 Task: Add an event with the title Third Sales Team Weekly Meeting, date '2023/11/09', time 7:00 AM to 9:00 AMand add a description: In addition to the formal agenda, the AGM may also include guest speakers, industry experts, or presentations on relevant topics of interest to the attendees. These sessions provide an opportunity to gain insights from external sources, broaden perspectives, and stay informed about emerging trends or challenges that may impact the organization's future., put the event into Yellow category, logged in from the account softage.3@softage.netand send the event invitation to softage.7@softage.net and softage.8@softage.net. Set a reminder for the event 30 minutes before
Action: Mouse moved to (90, 109)
Screenshot: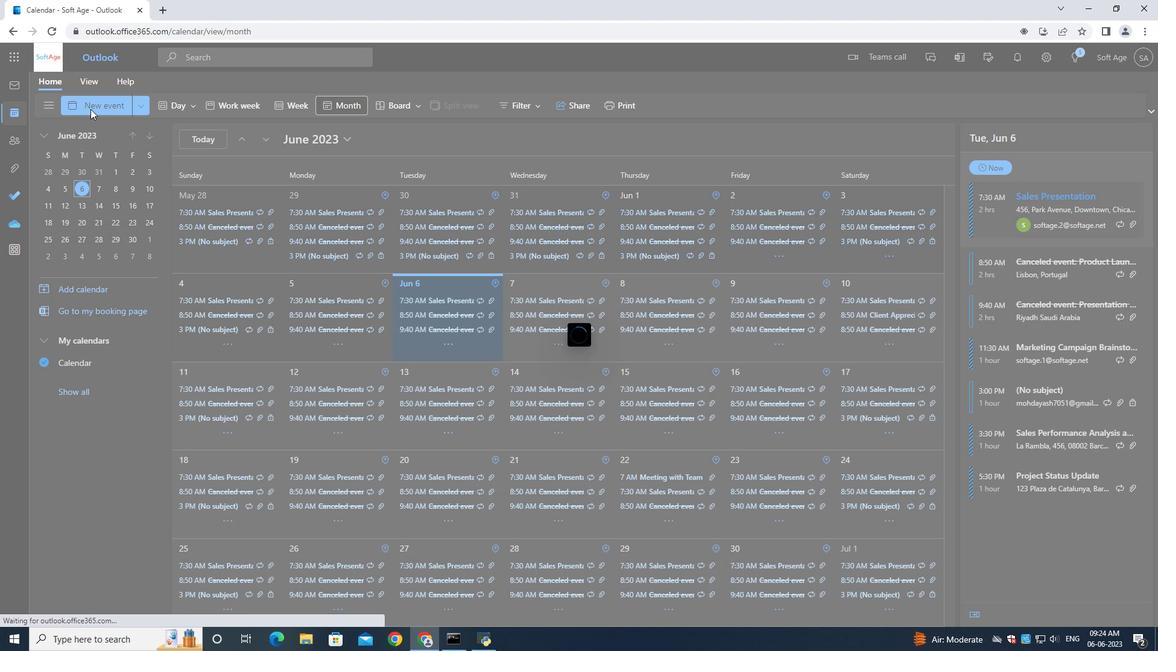 
Action: Mouse pressed left at (90, 109)
Screenshot: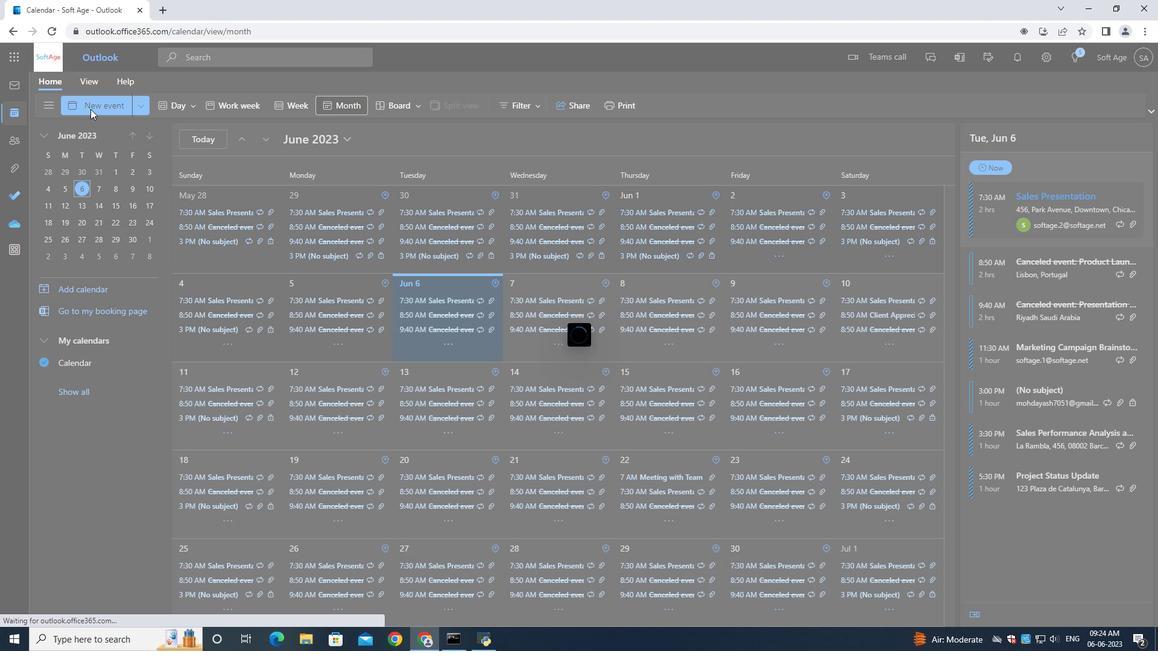 
Action: Mouse moved to (333, 180)
Screenshot: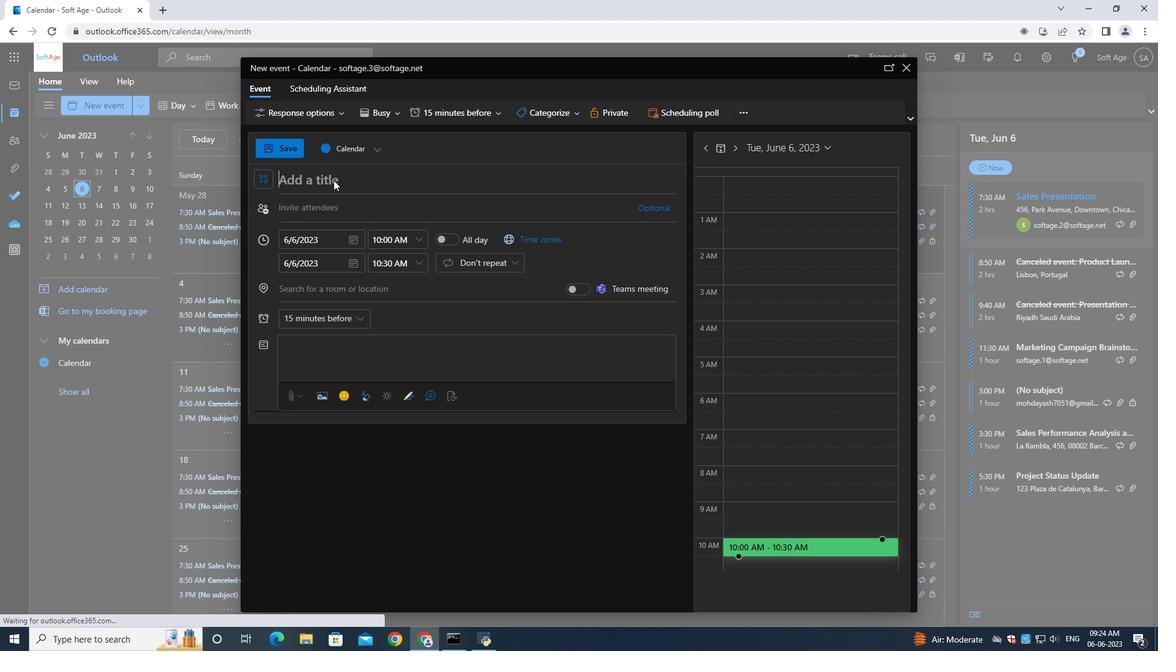 
Action: Mouse pressed left at (333, 180)
Screenshot: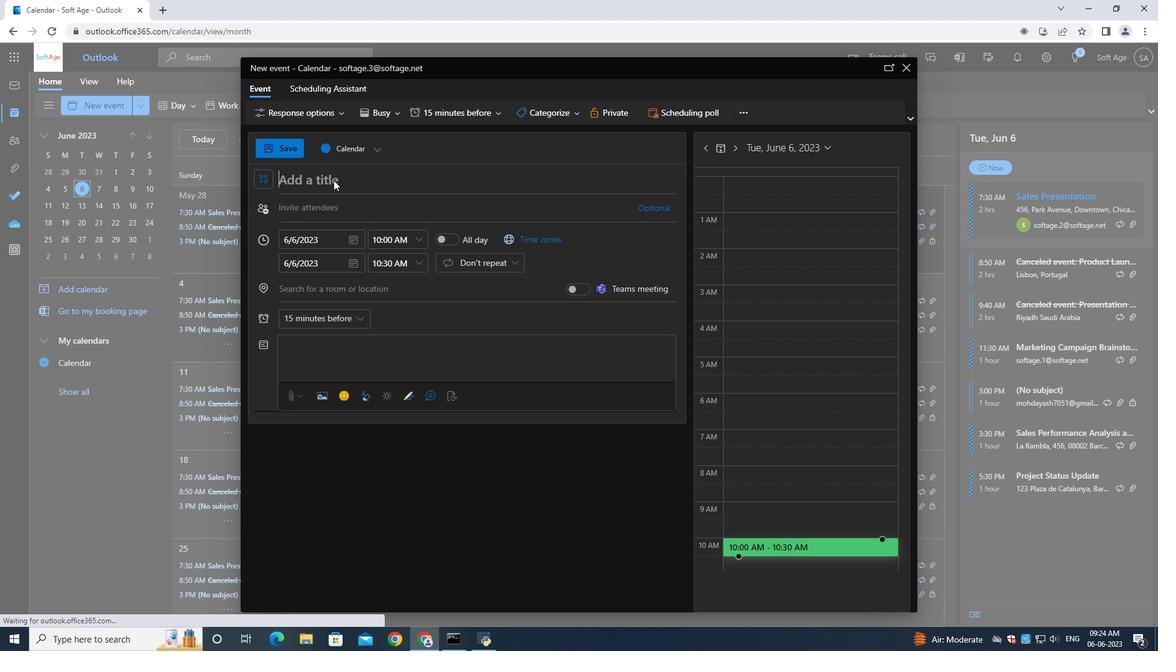 
Action: Key pressed <Key.shift>Third<Key.space><Key.shift>Sales<Key.space><Key.shift><Key.shift><Key.shift>Team<Key.space><Key.shift>Weekly
Screenshot: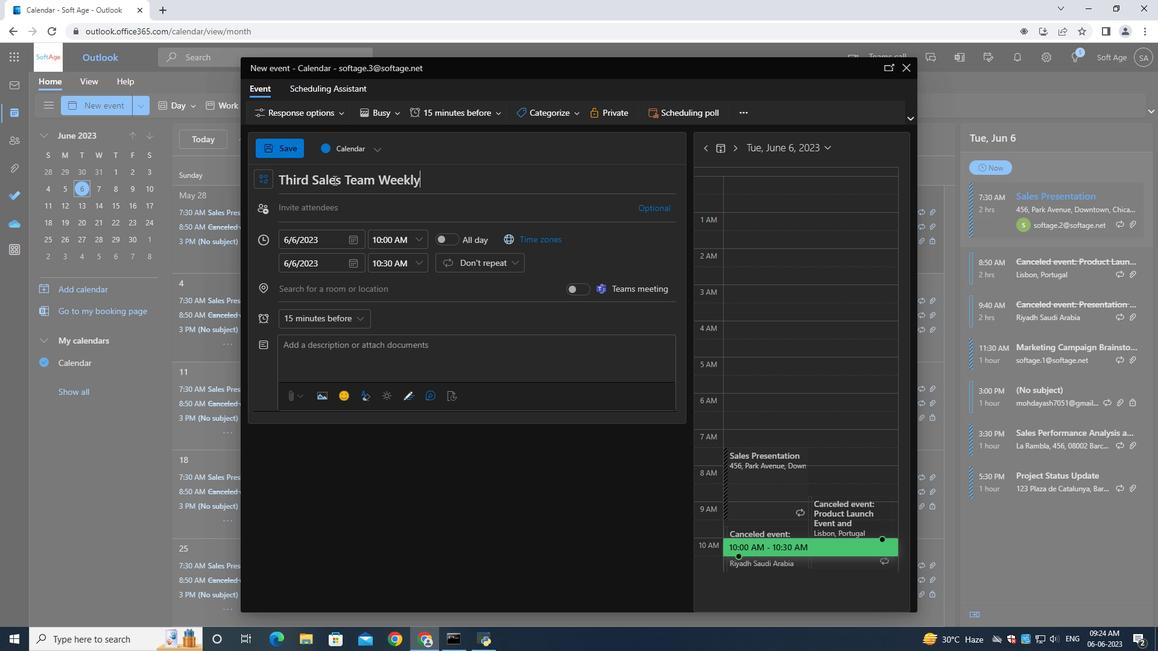 
Action: Mouse moved to (384, 212)
Screenshot: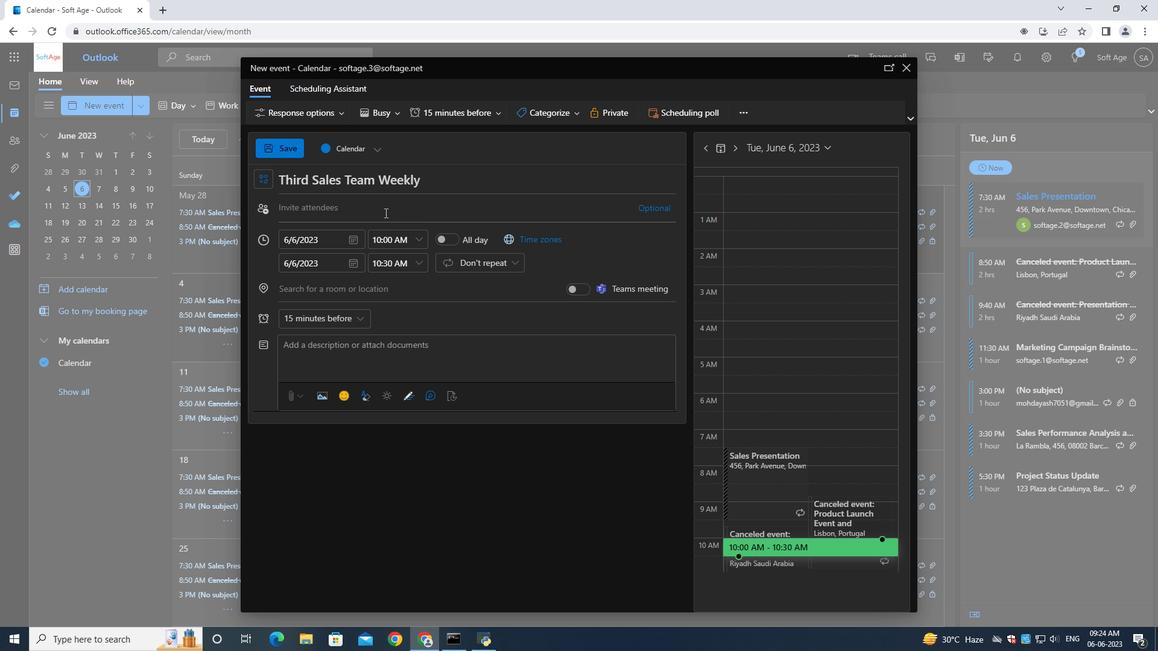 
Action: Key pressed <Key.space><Key.shift>Meeting
Screenshot: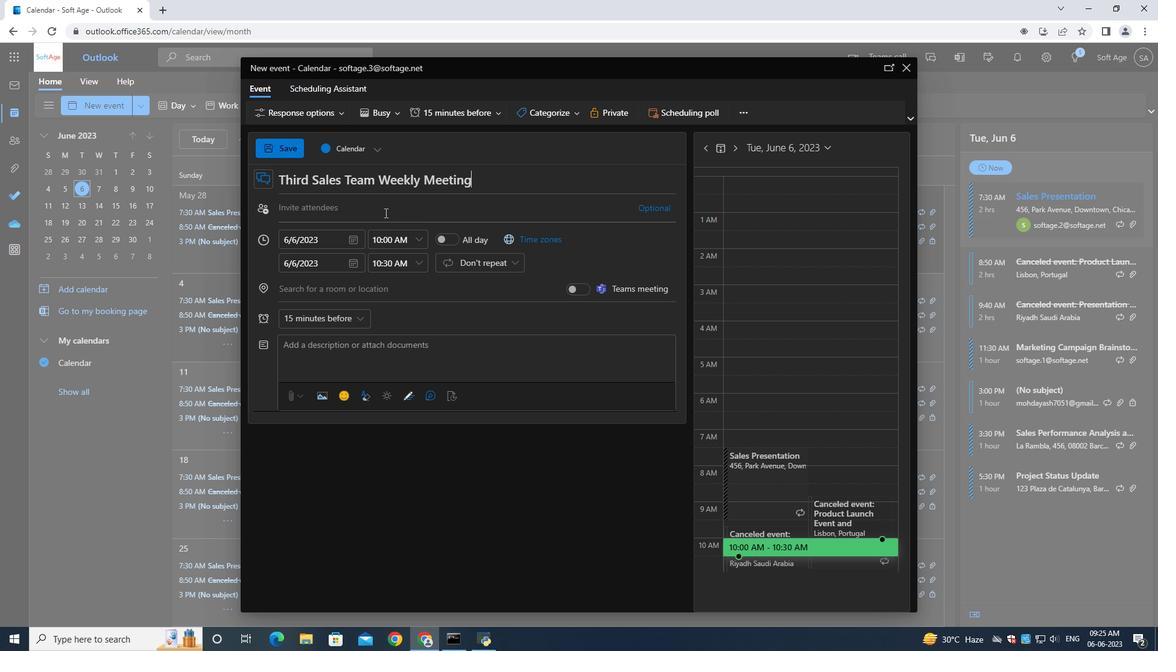 
Action: Mouse moved to (358, 241)
Screenshot: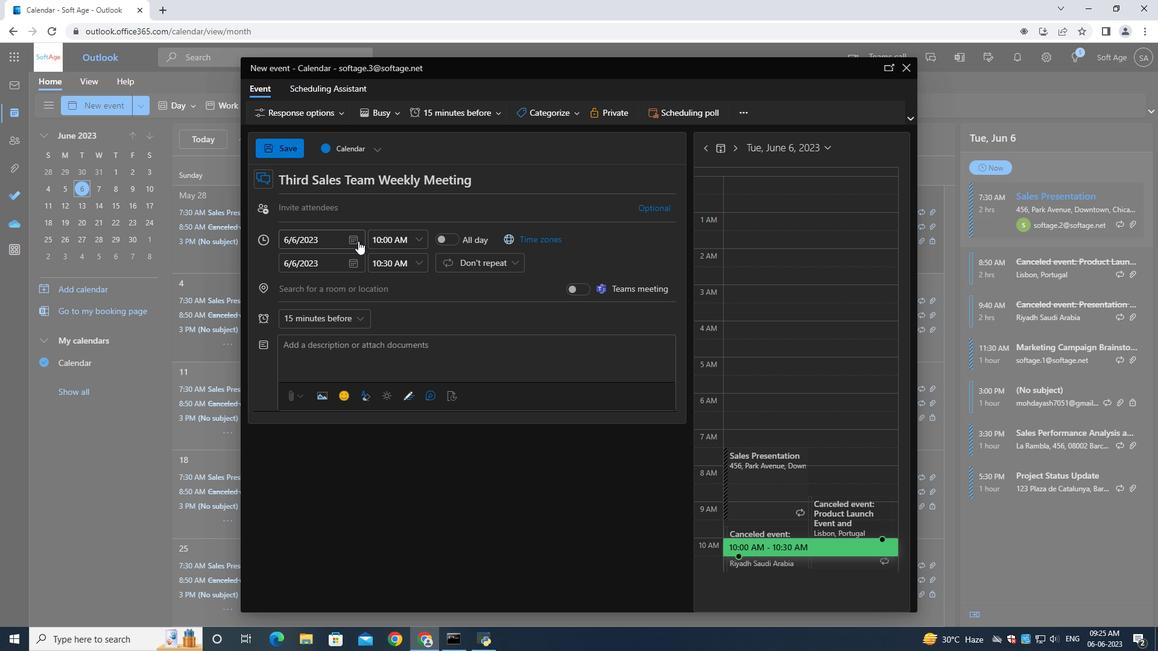 
Action: Mouse pressed left at (358, 241)
Screenshot: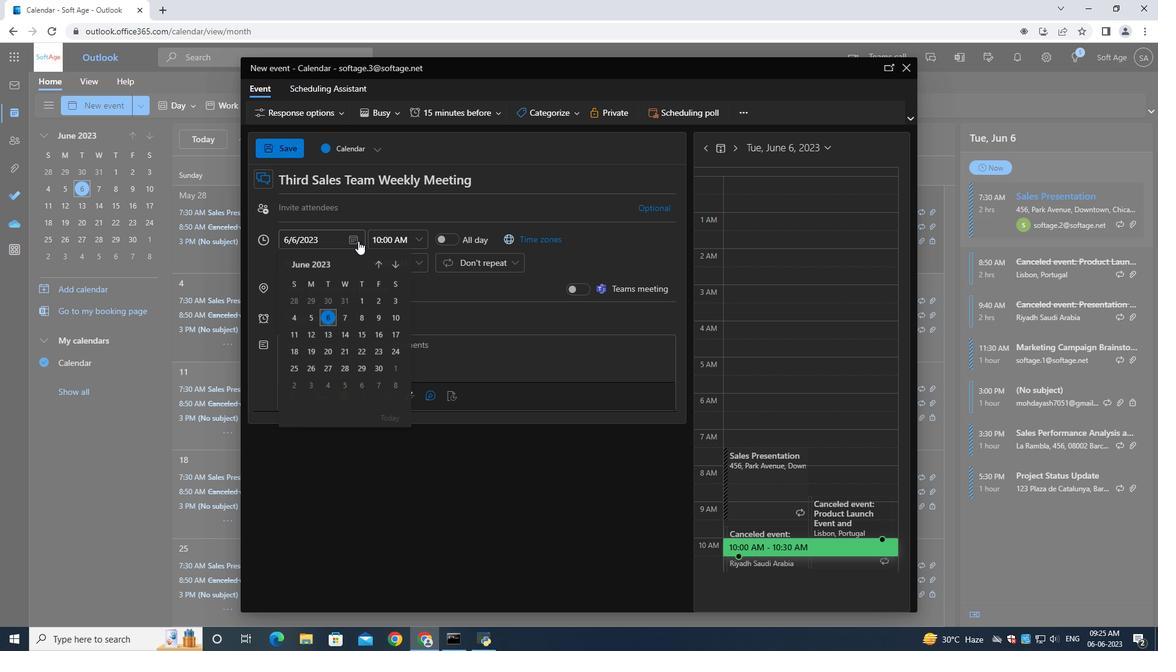 
Action: Mouse moved to (394, 262)
Screenshot: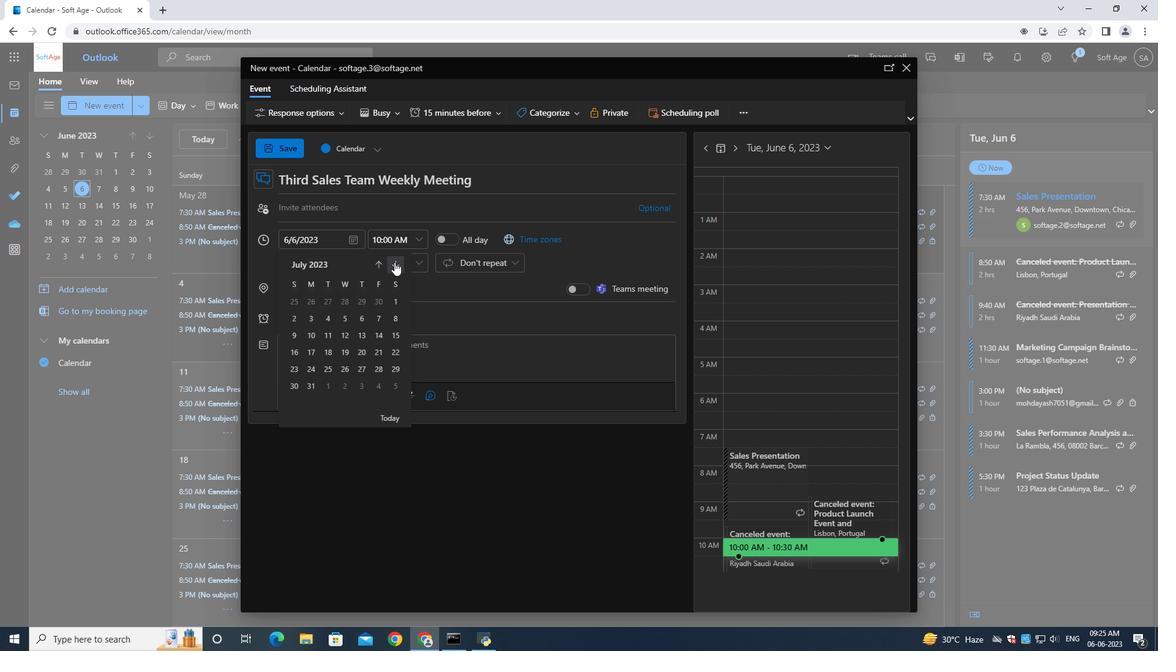 
Action: Mouse pressed left at (394, 262)
Screenshot: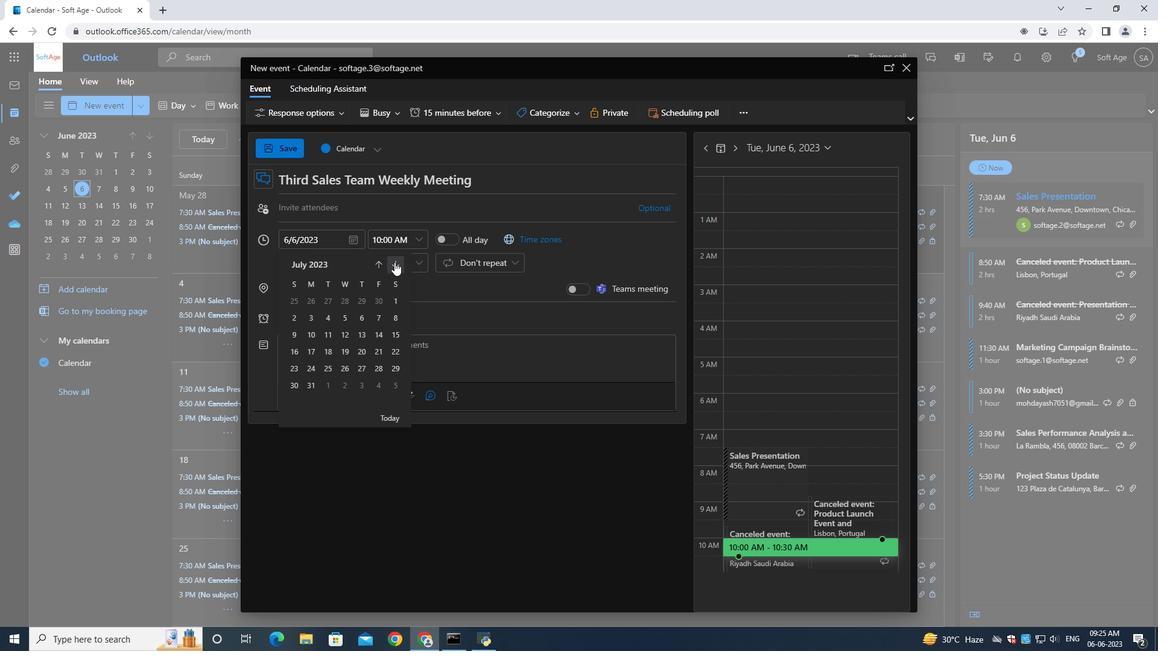 
Action: Mouse moved to (394, 262)
Screenshot: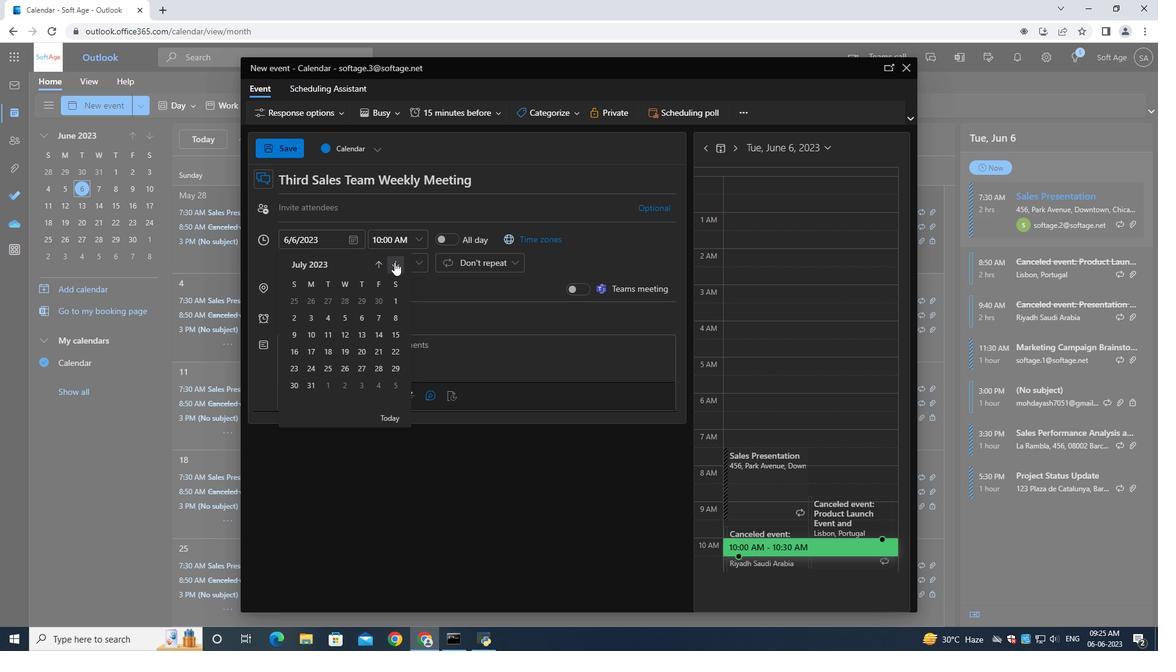 
Action: Mouse pressed left at (394, 262)
Screenshot: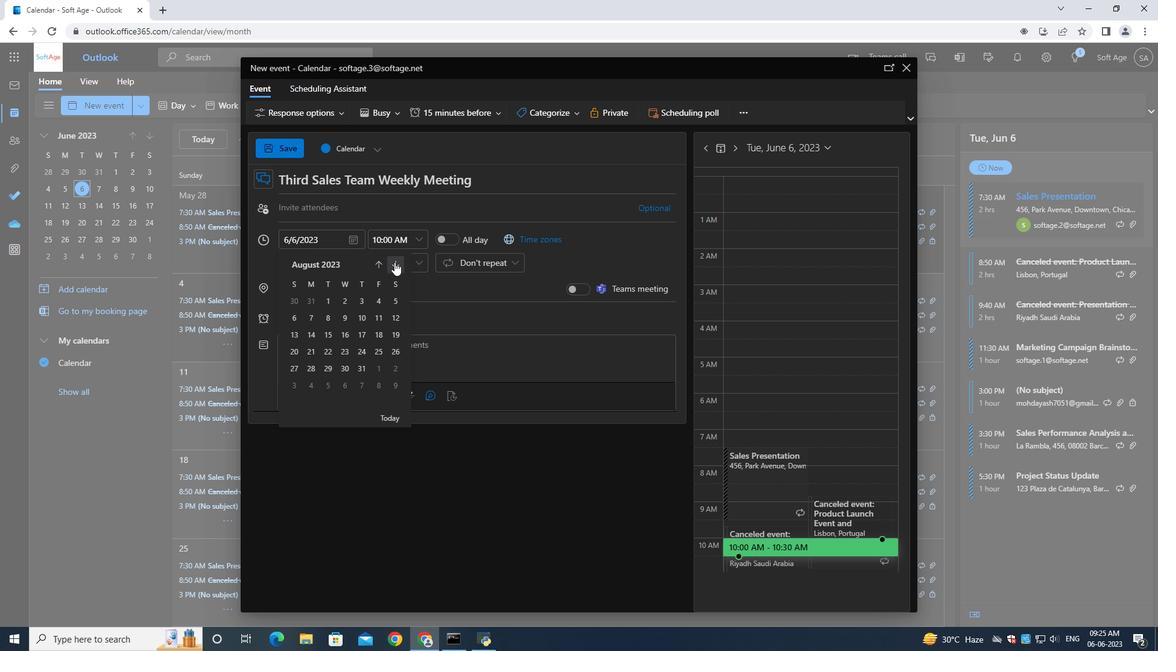 
Action: Mouse moved to (394, 262)
Screenshot: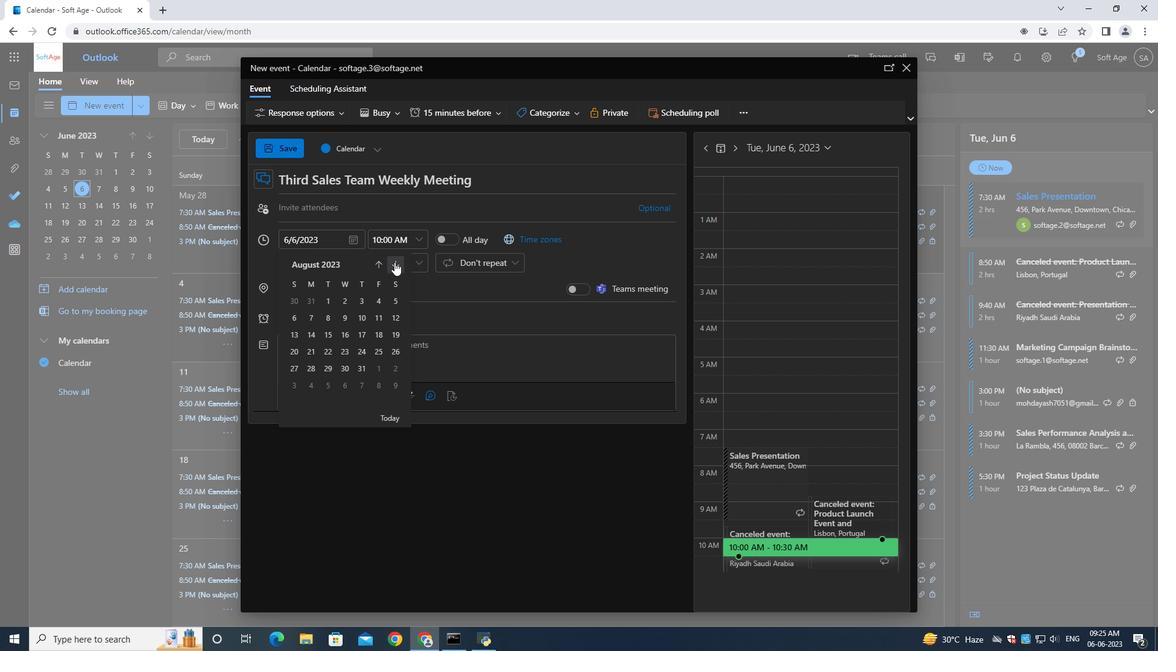 
Action: Mouse pressed left at (394, 262)
Screenshot: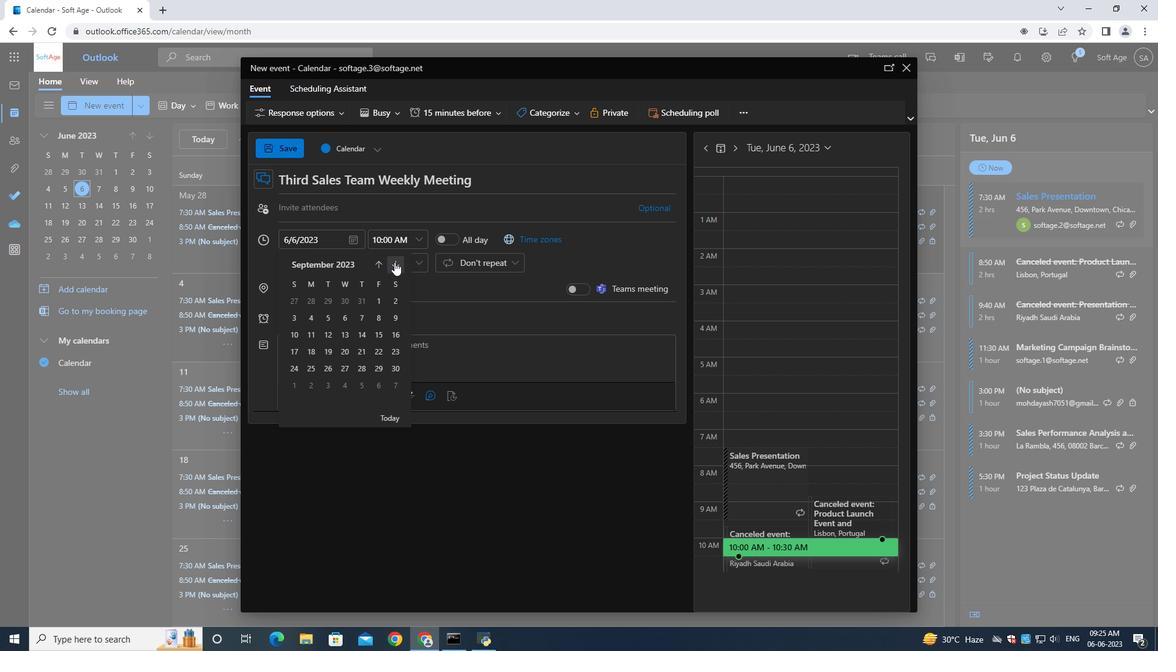 
Action: Mouse pressed left at (394, 262)
Screenshot: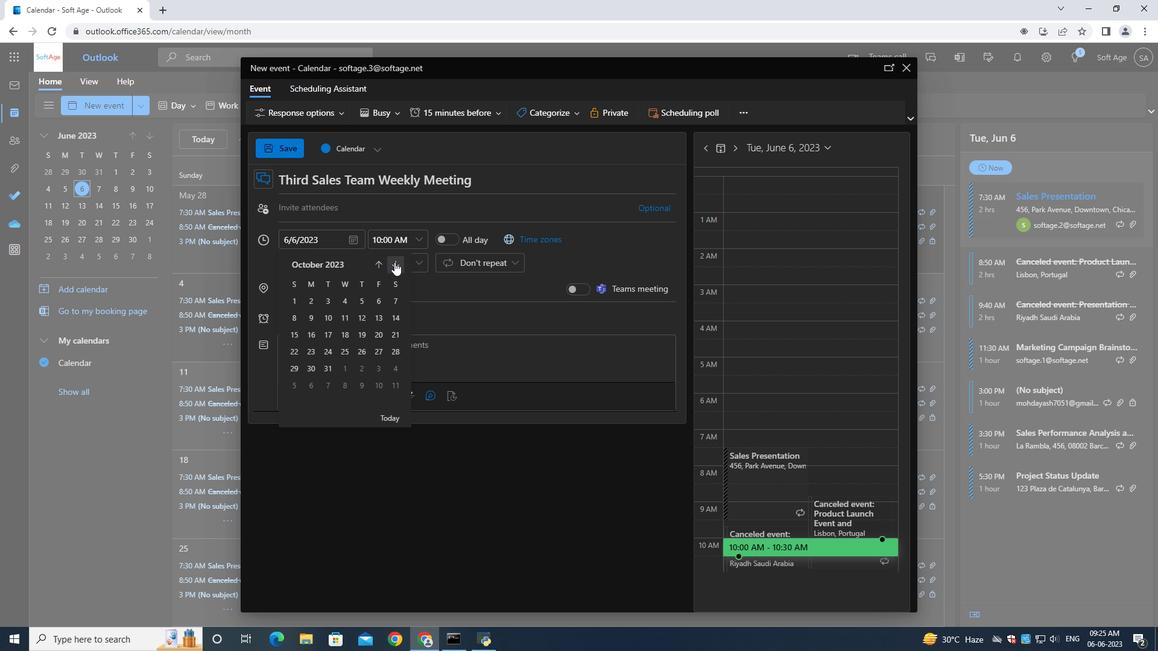 
Action: Mouse pressed left at (394, 262)
Screenshot: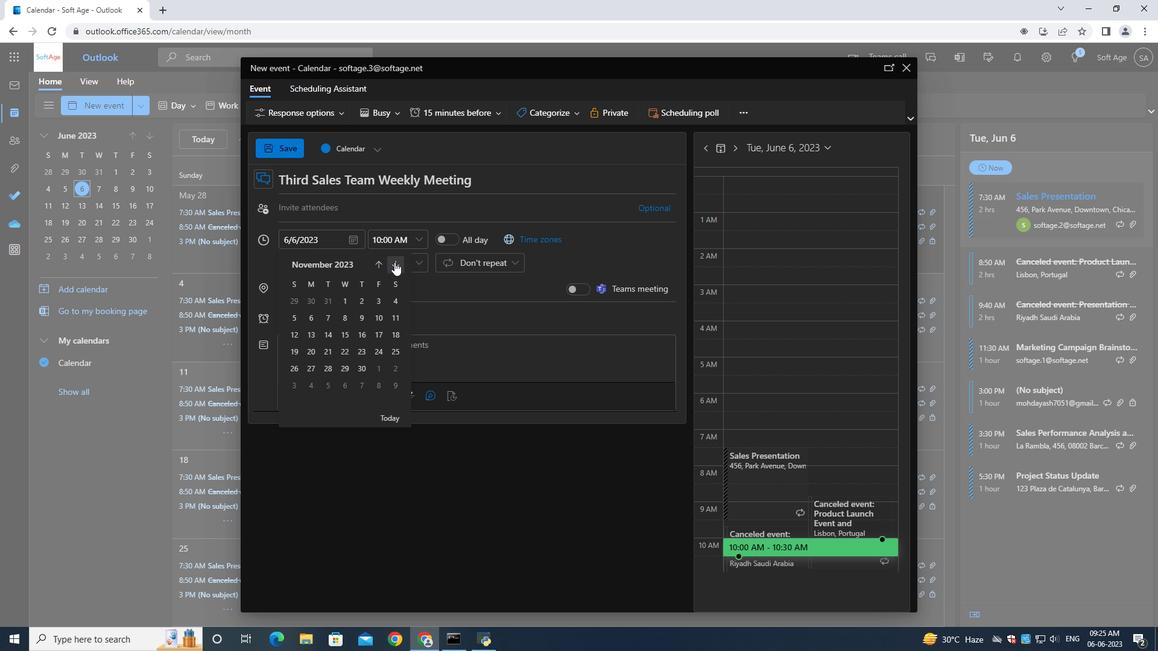 
Action: Mouse moved to (363, 320)
Screenshot: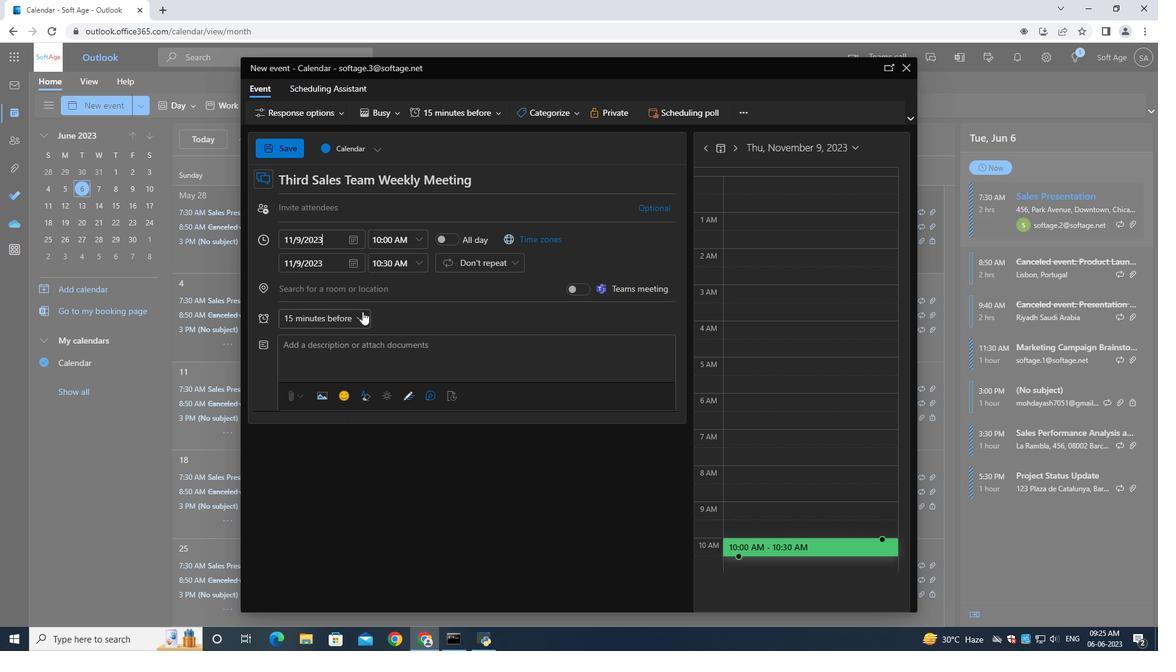 
Action: Mouse pressed left at (363, 320)
Screenshot: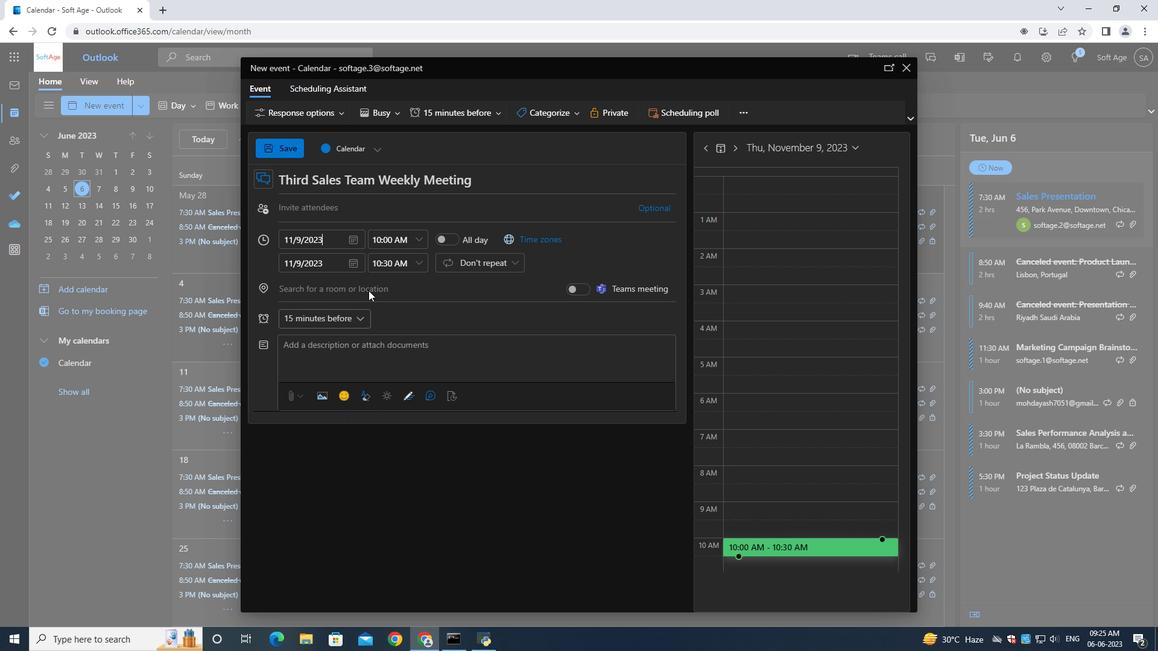
Action: Mouse moved to (386, 238)
Screenshot: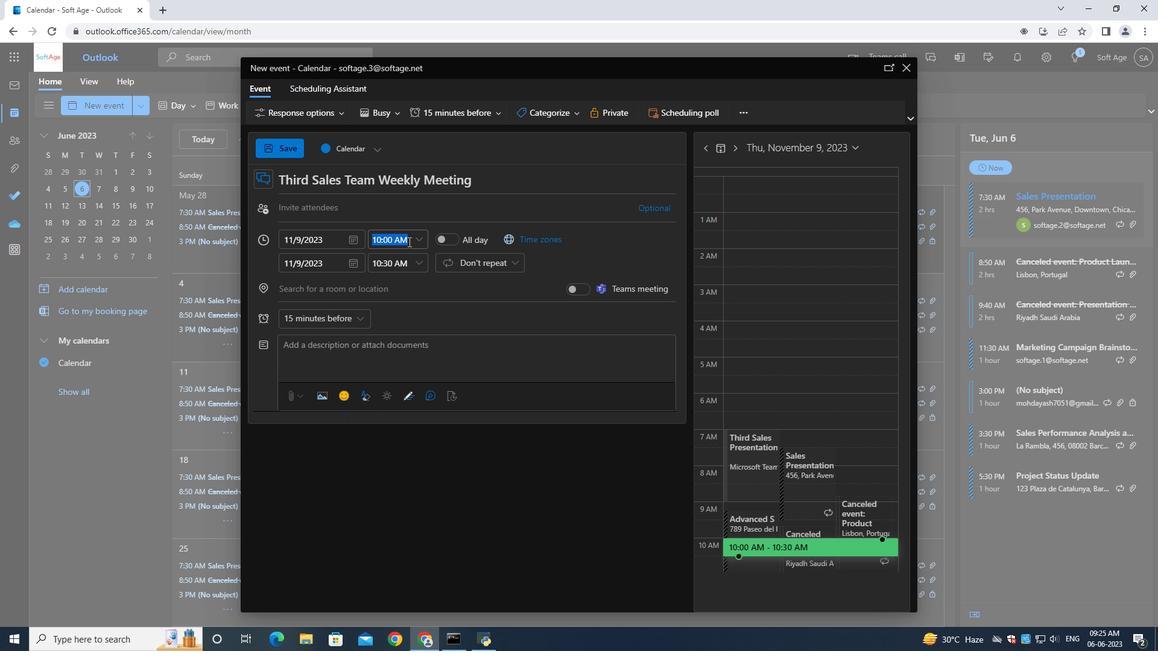 
Action: Mouse pressed left at (386, 238)
Screenshot: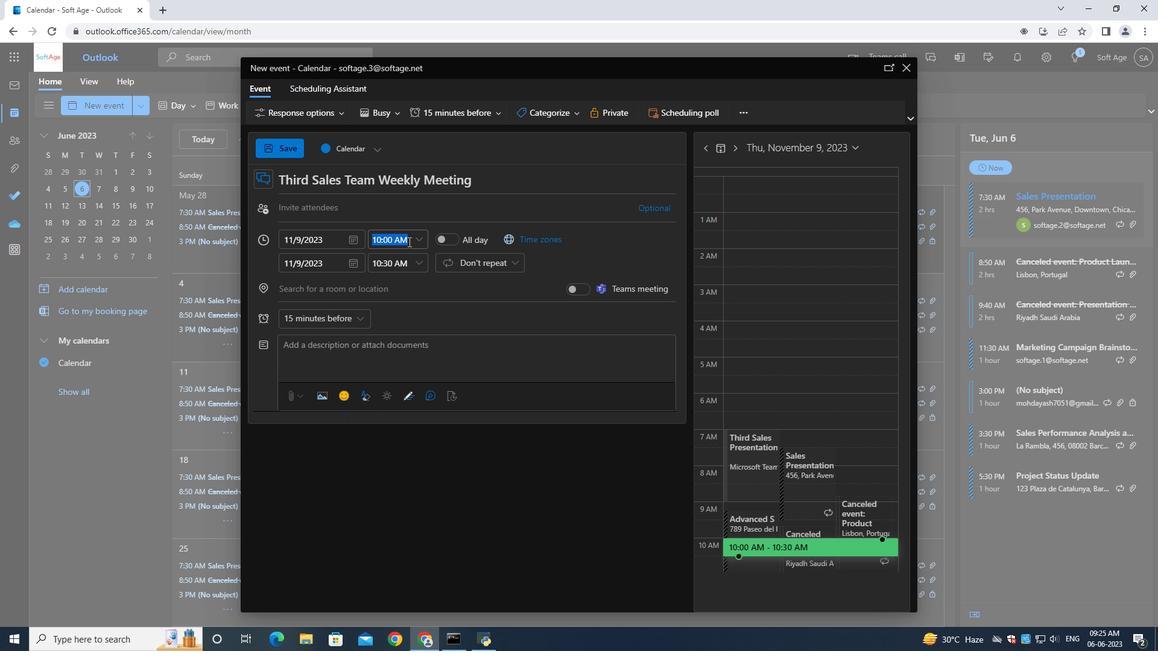 
Action: Mouse moved to (408, 241)
Screenshot: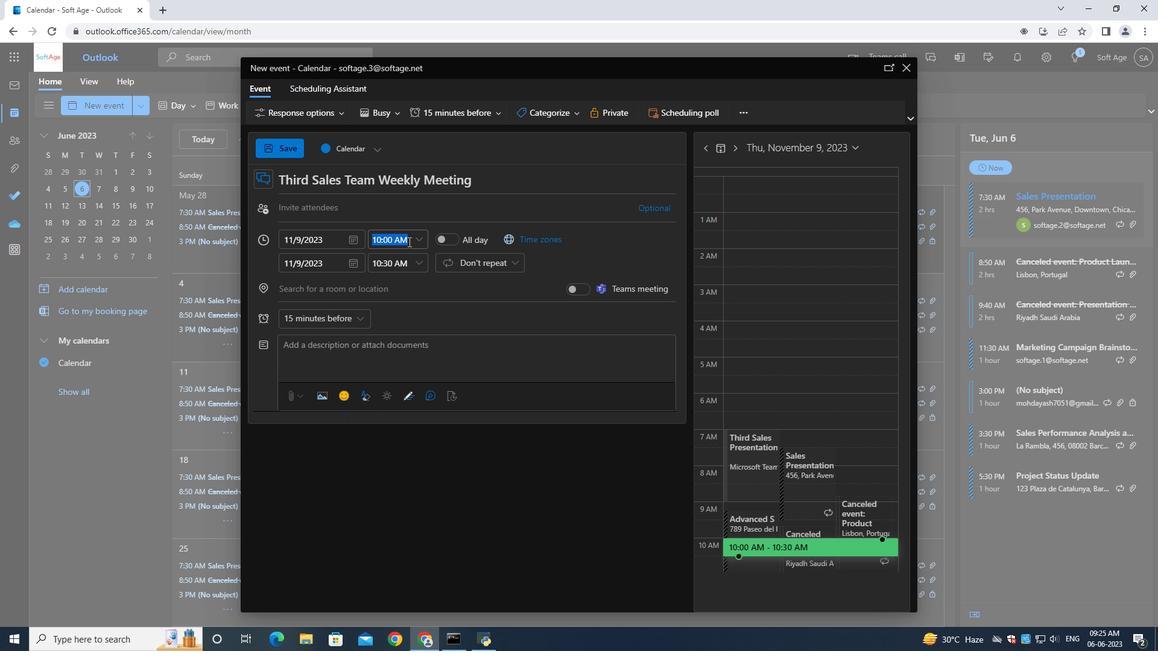 
Action: Key pressed 7<Key.shift_r>:00<Key.shift>AM
Screenshot: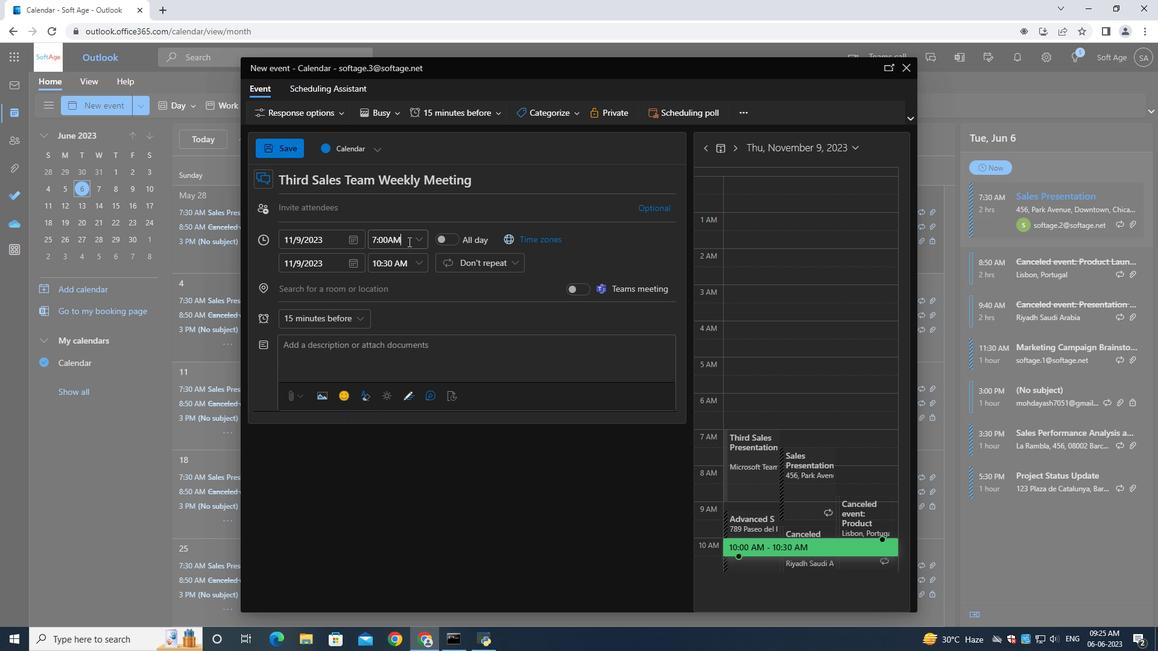 
Action: Mouse moved to (389, 264)
Screenshot: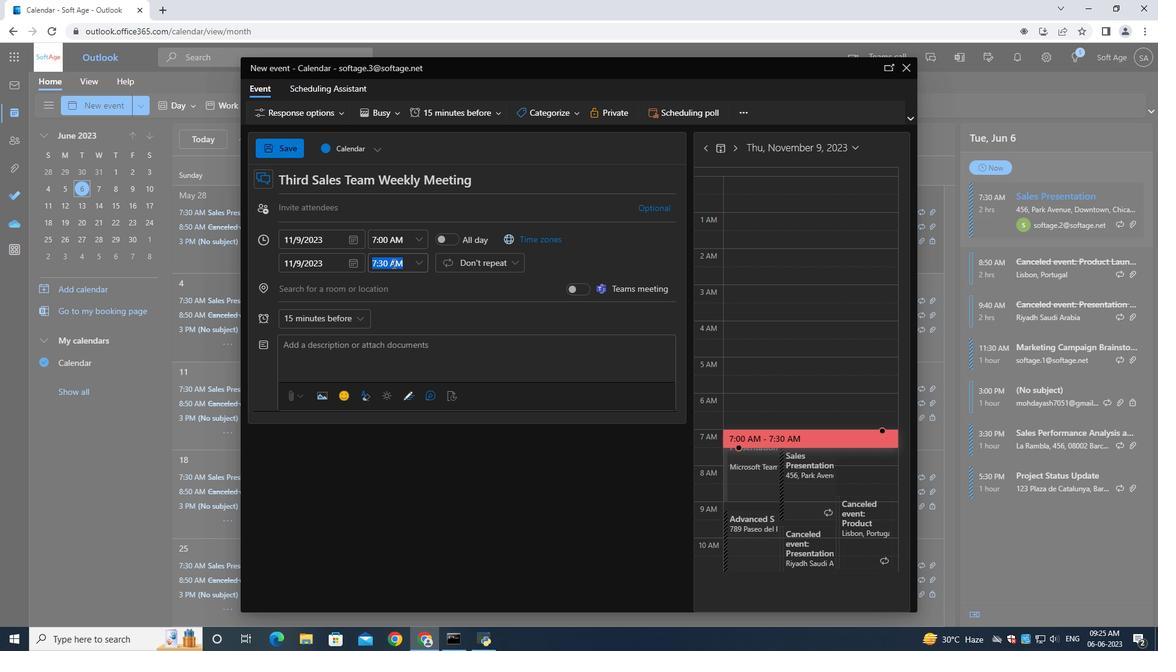 
Action: Mouse pressed left at (389, 264)
Screenshot: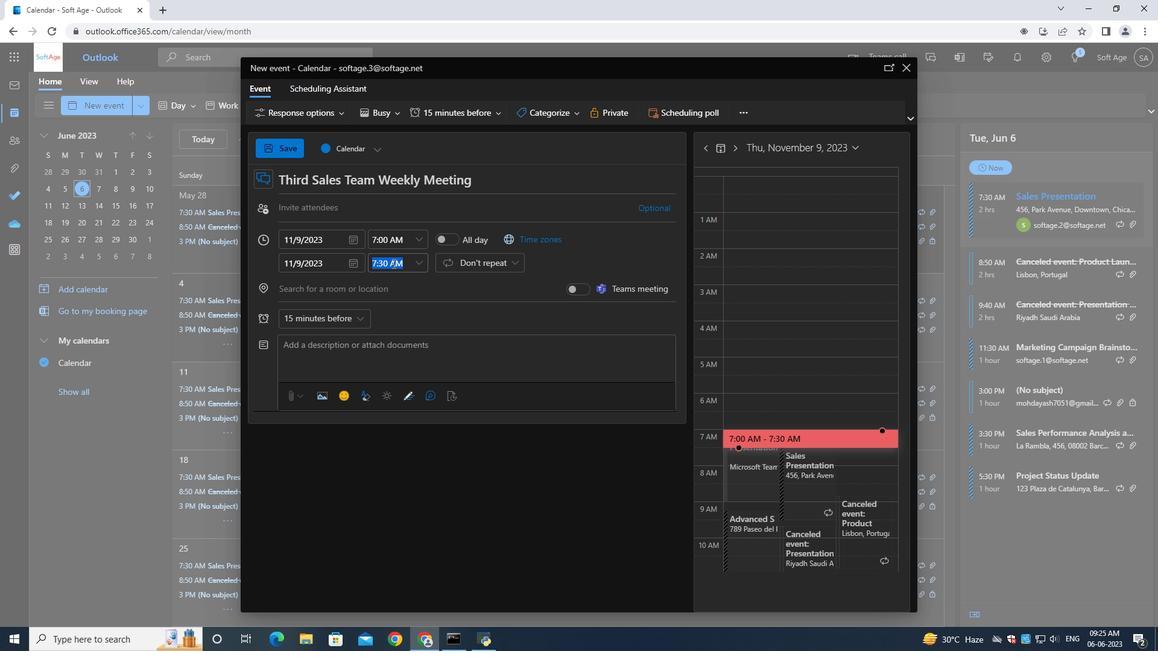 
Action: Mouse moved to (392, 263)
Screenshot: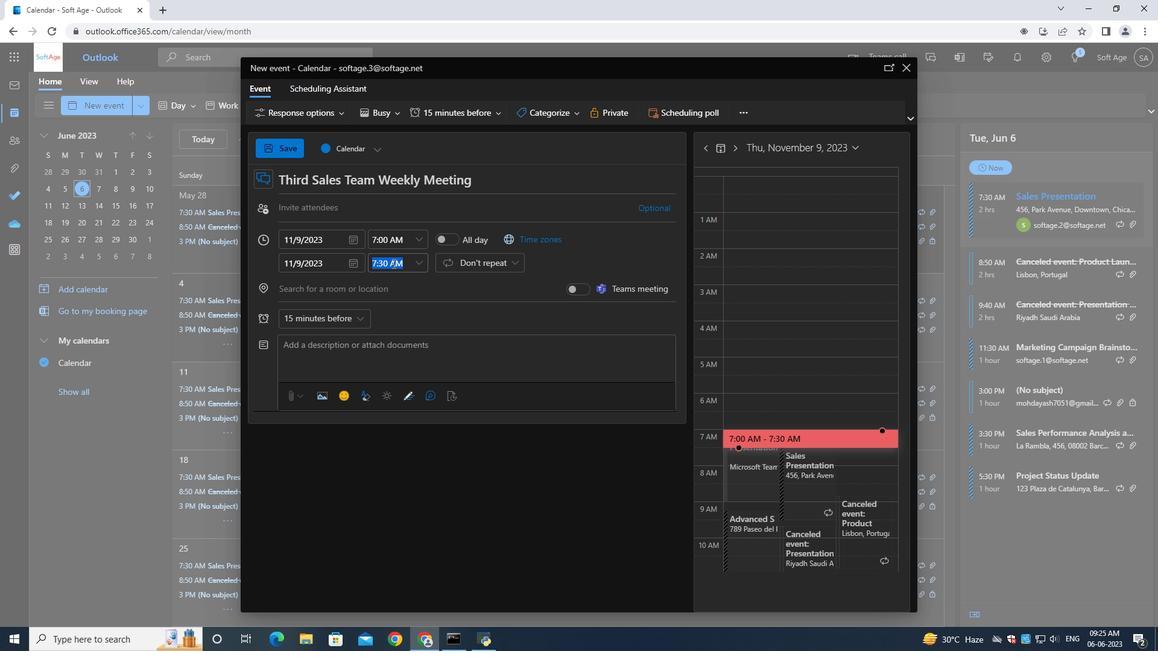 
Action: Key pressed 9<Key.shift_r>:00<Key.shift>AM
Screenshot: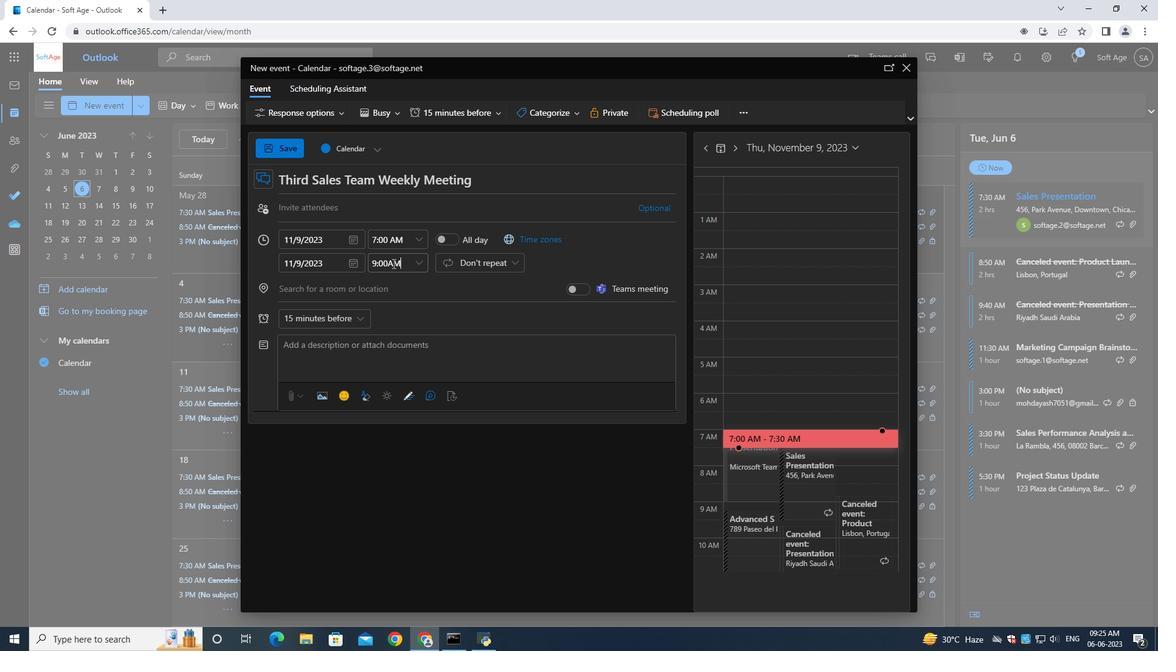 
Action: Mouse moved to (323, 344)
Screenshot: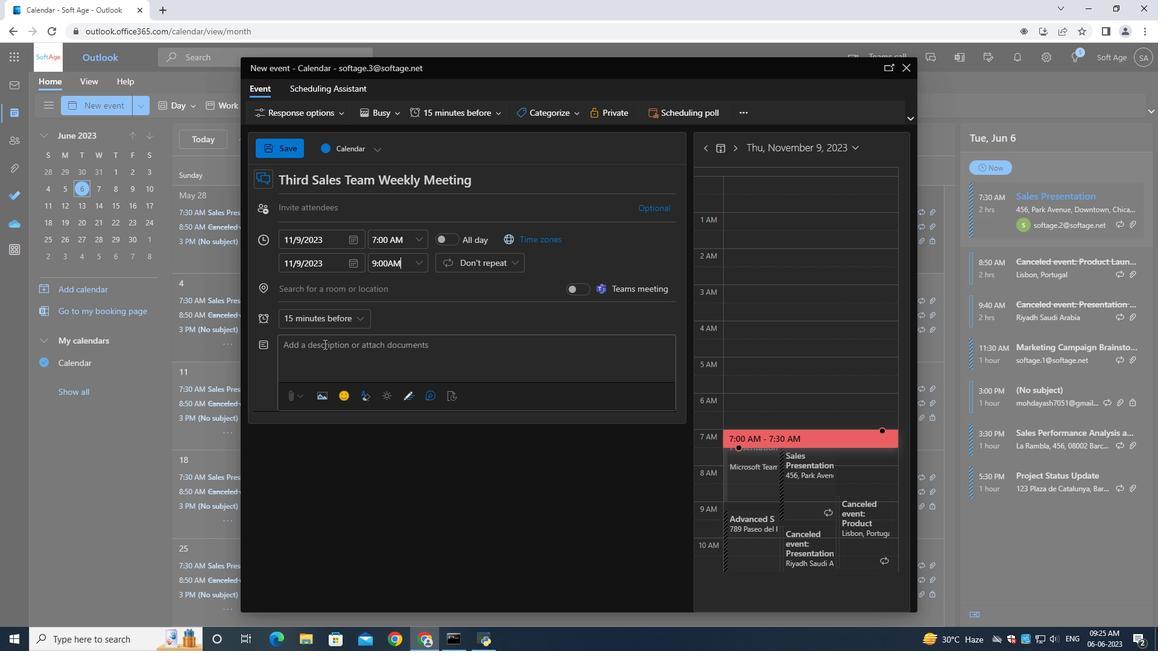 
Action: Mouse pressed left at (323, 344)
Screenshot: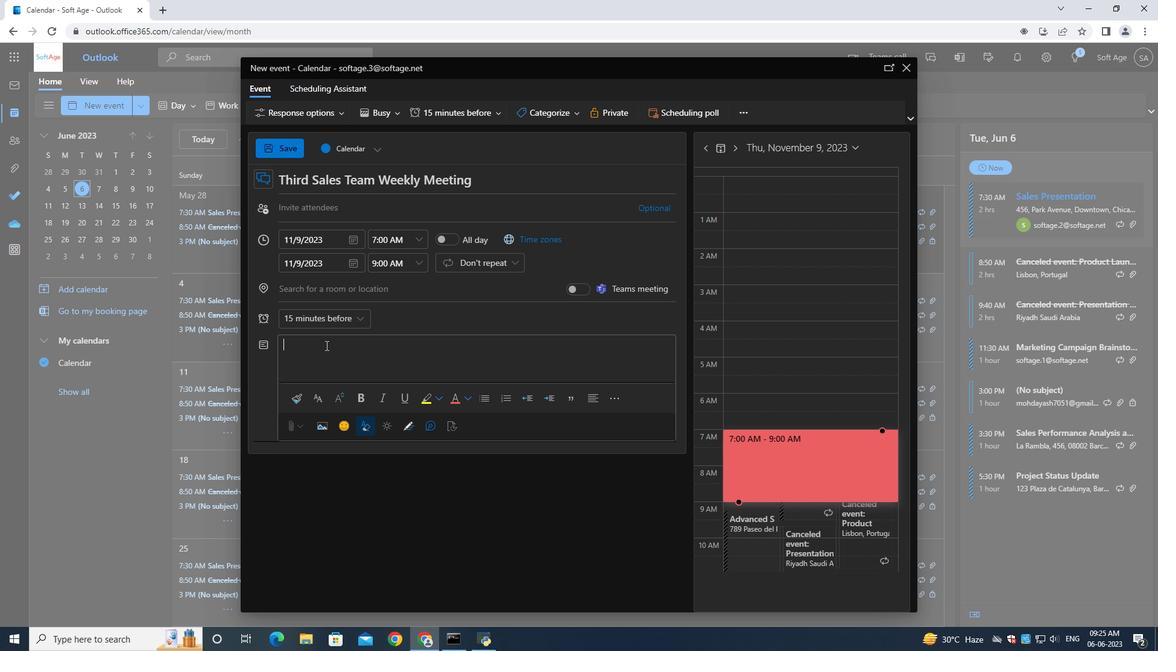 
Action: Mouse moved to (325, 345)
Screenshot: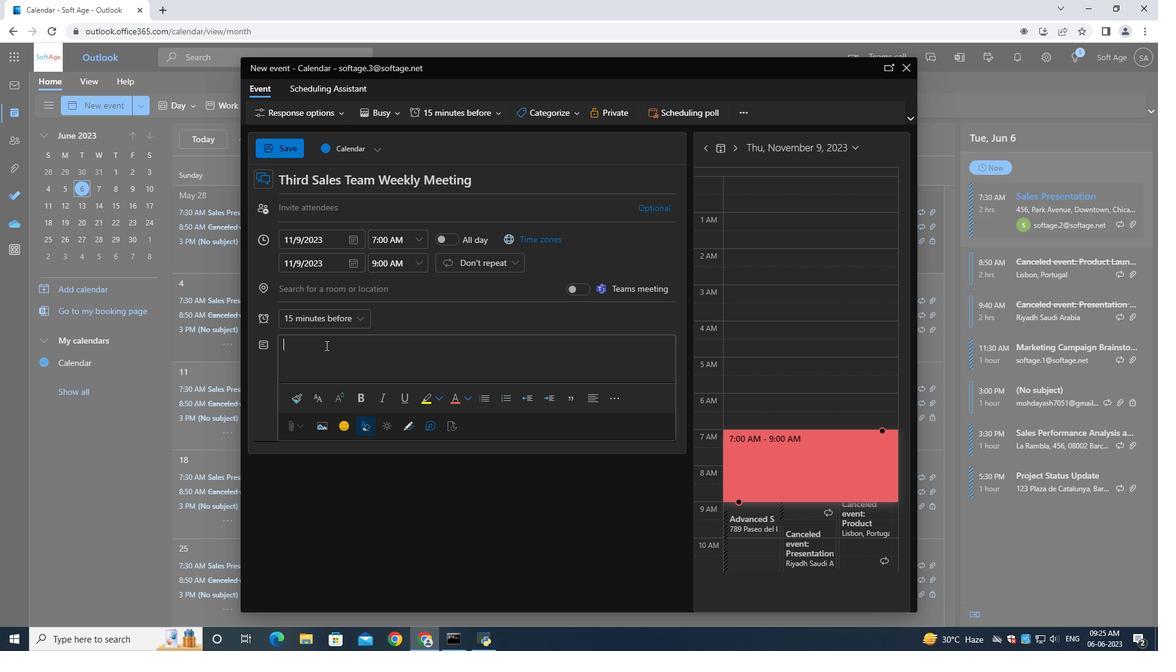 
Action: Key pressed <Key.shift><Key.shift><Key.shift>In<Key.space><Key.shift><Key.shift><Key.shift><Key.shift><Key.shift><Key.shift><Key.shift><Key.shift><Key.shift><Key.shift><Key.shift><Key.shift><Key.shift><Key.shift><Key.shift><Key.shift><Key.shift><Key.shift><Key.shift><Key.shift>Ad<Key.backspace><Key.backspace>addition<Key.space>to<Key.space>the<Key.space>formal<Key.space>agenda,<Key.space>the<Key.space><Key.shift>A<Key.shift>GM<Key.space>may<Key.space>also<Key.space>include<Key.space>guest<Key.space>speakers,<Key.space>industry<Key.space>experts,<Key.space>or<Key.space><Key.space>presentations<Key.space>on<Key.space>re<Key.backspace>elevent<Key.space>topics<Key.space>of<Key.space>interest<Key.space>to<Key.space>the<Key.space>attendees,<Key.space><Key.shift><Key.shift><Key.shift><Key.shift><Key.shift><Key.shift><Key.shift><Key.shift><Key.shift><Key.shift><Key.shift><Key.shift><Key.shift><Key.shift><Key.shift><Key.shift><Key.backspace><Key.backspace>.<Key.space><Key.shift>These<Key.space>sessions<Key.space>provide<Key.space>an<Key.space>opportunity<Key.space>to<Key.space>gain<Key.space>insights<Key.space>from<Key.space>external<Key.space>sources,<Key.space>broaden<Key.space>perspectives,<Key.space>and<Key.space>stay<Key.space>informed<Key.space>about<Key.space>emerging<Key.space>trends<Key.space>or<Key.space>challenges<Key.space>that<Key.space>may<Key.space>impact<Key.space>the<Key.space>p<Key.backspace>organization's<Key.space>future
Screenshot: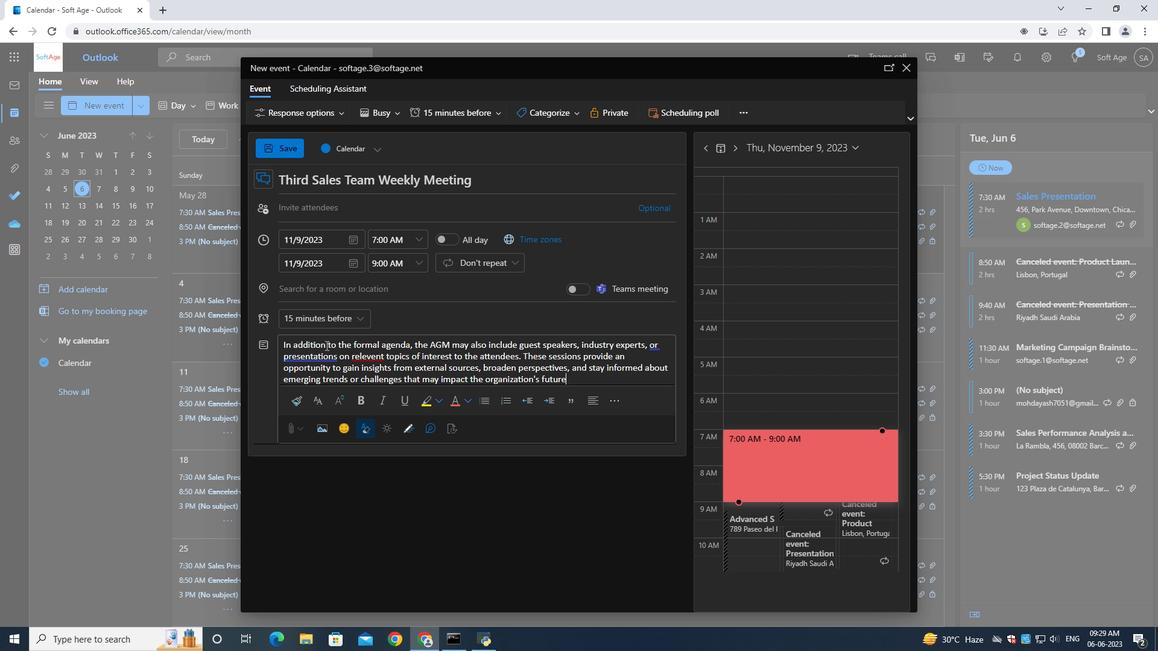 
Action: Mouse moved to (340, 211)
Screenshot: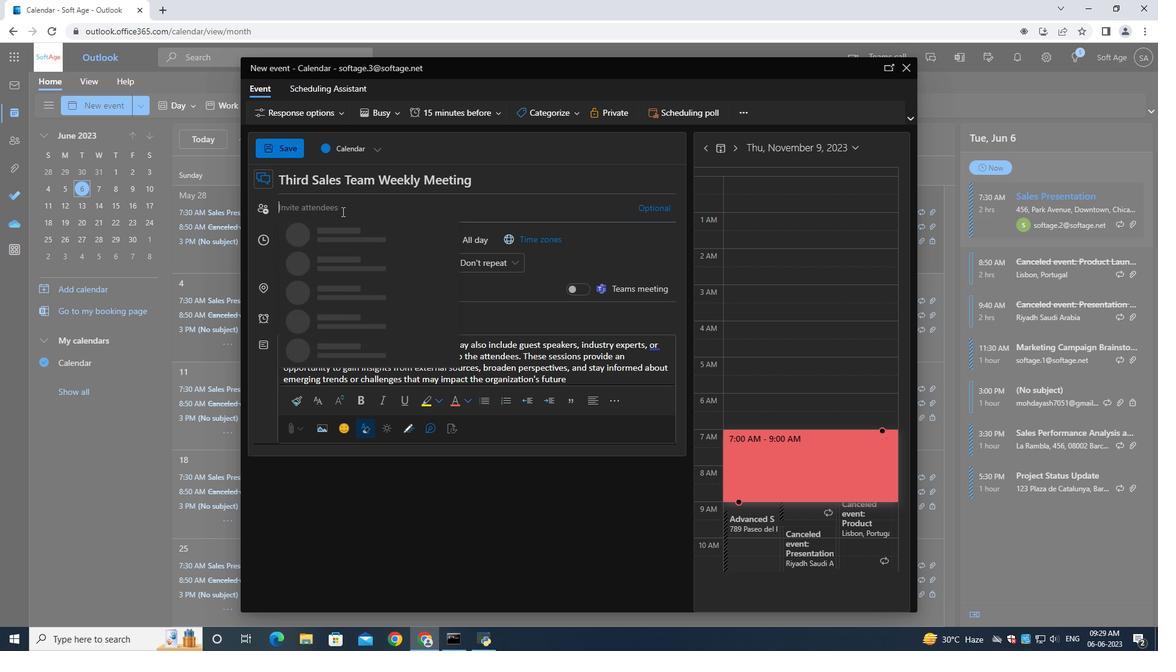 
Action: Mouse pressed left at (340, 211)
Screenshot: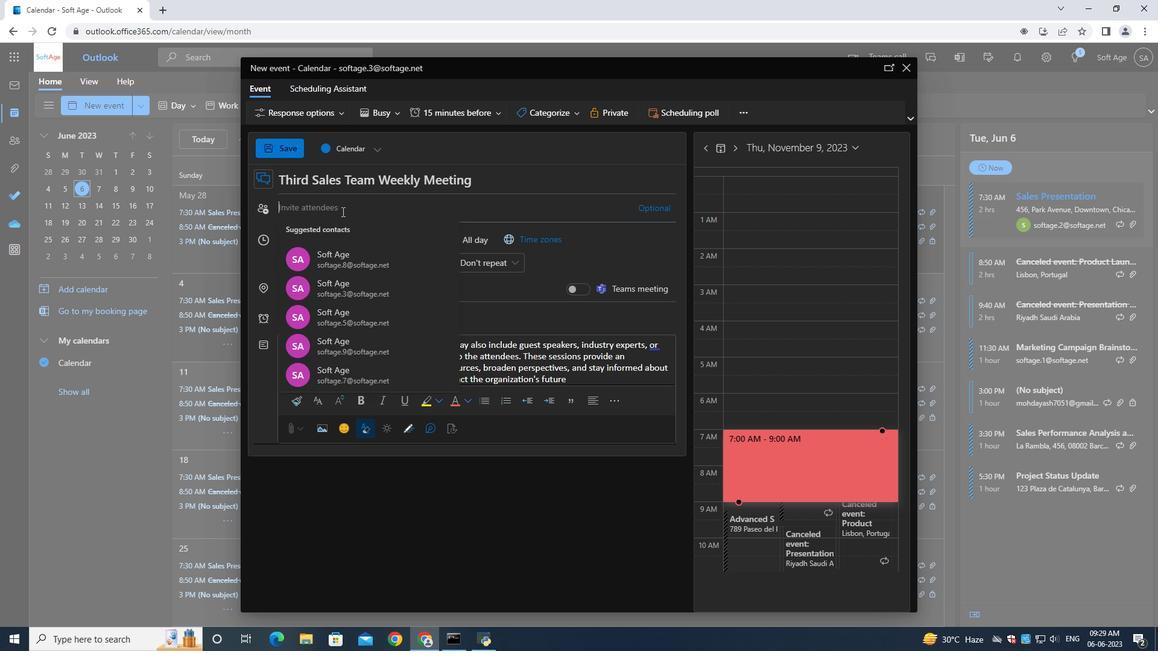 
Action: Mouse moved to (342, 211)
Screenshot: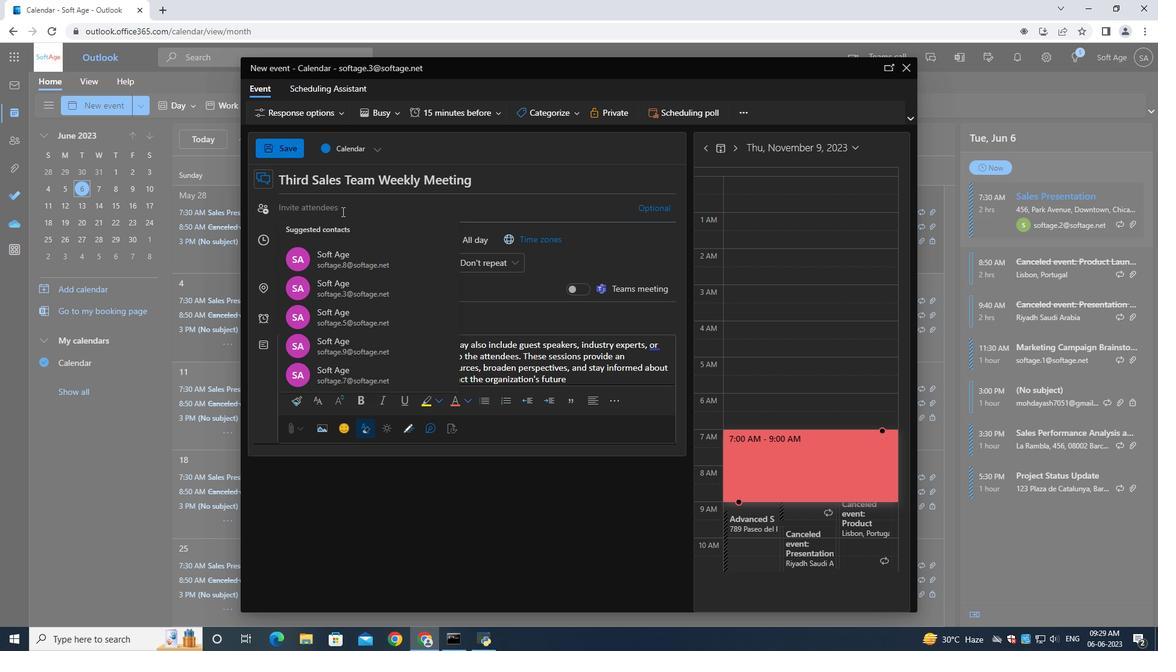 
Action: Key pressed softage.7<Key.shift>@softage.net
Screenshot: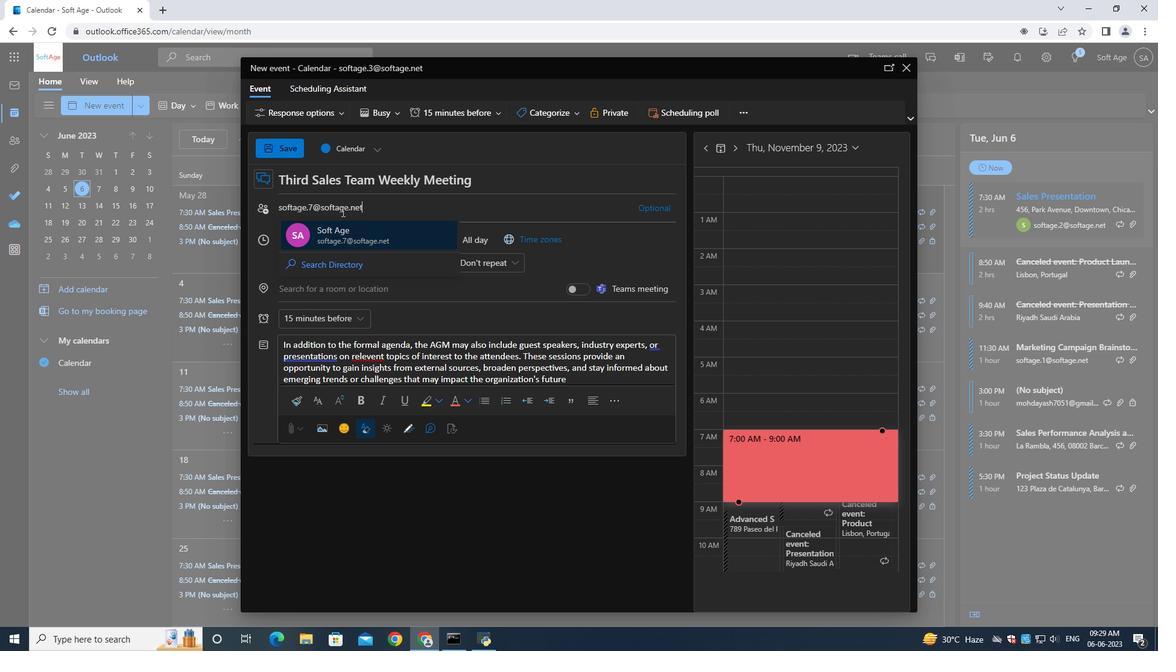 
Action: Mouse moved to (355, 240)
Screenshot: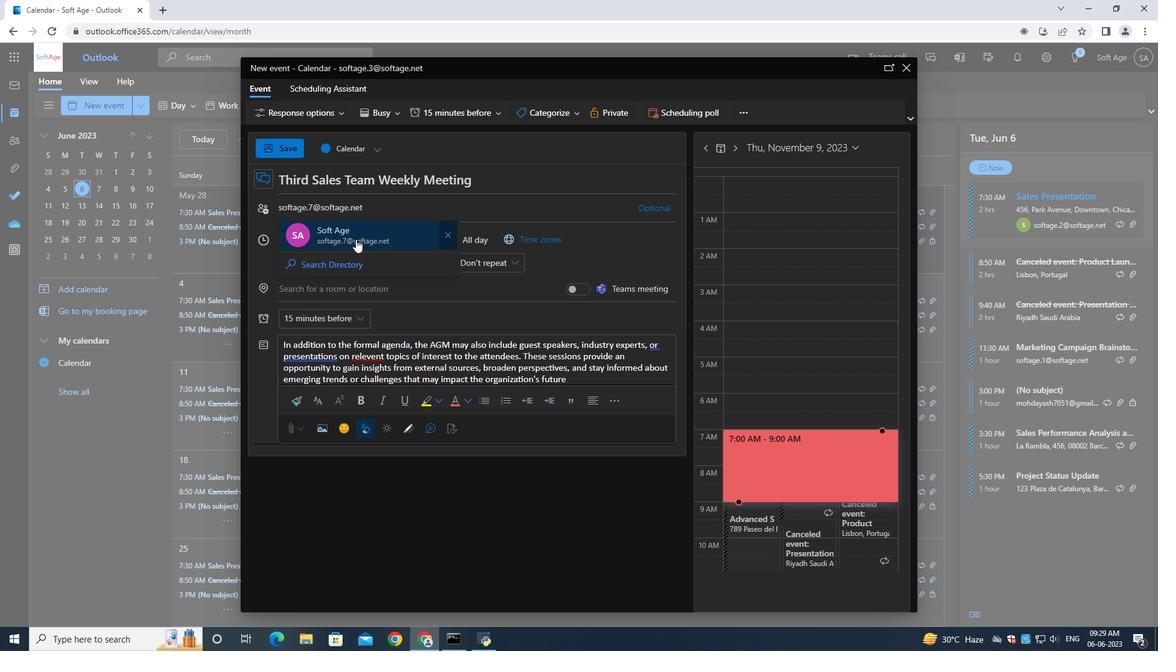 
Action: Mouse pressed left at (355, 240)
Screenshot: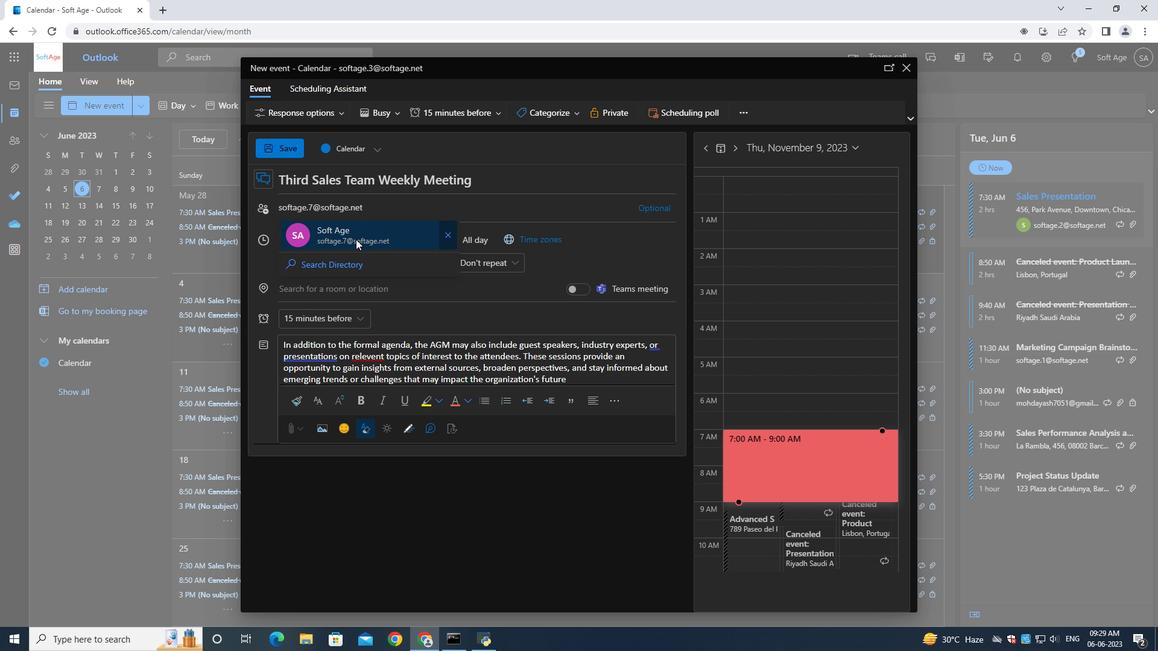 
Action: Mouse moved to (370, 214)
Screenshot: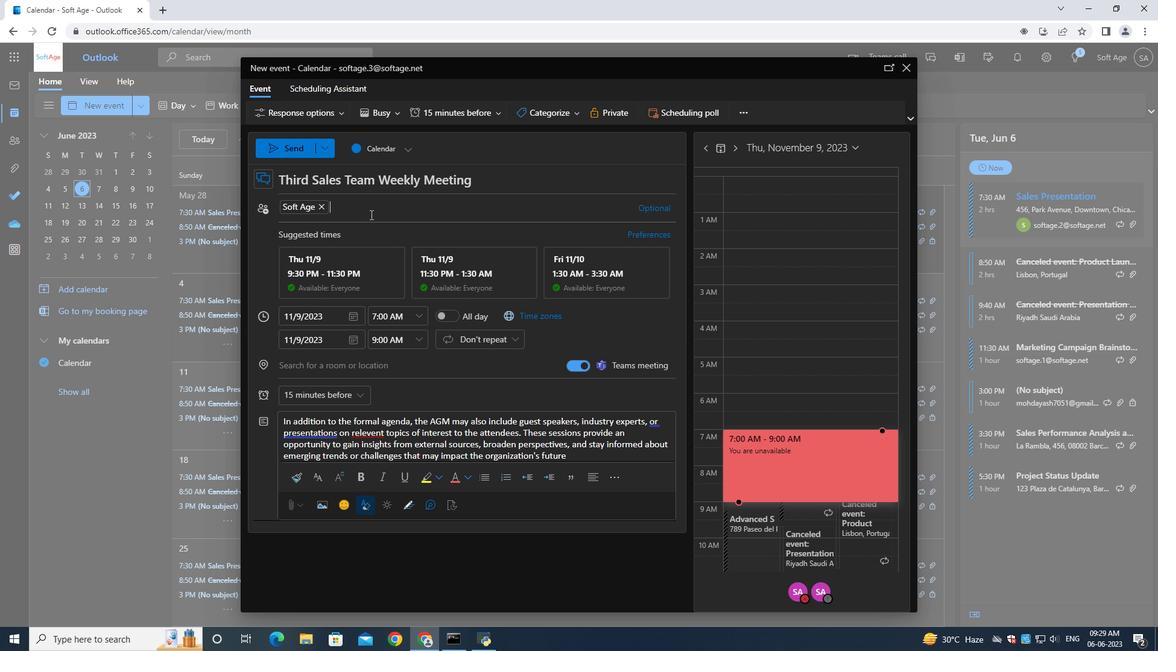 
Action: Key pressed softage.8<Key.shift>@softage.net
Screenshot: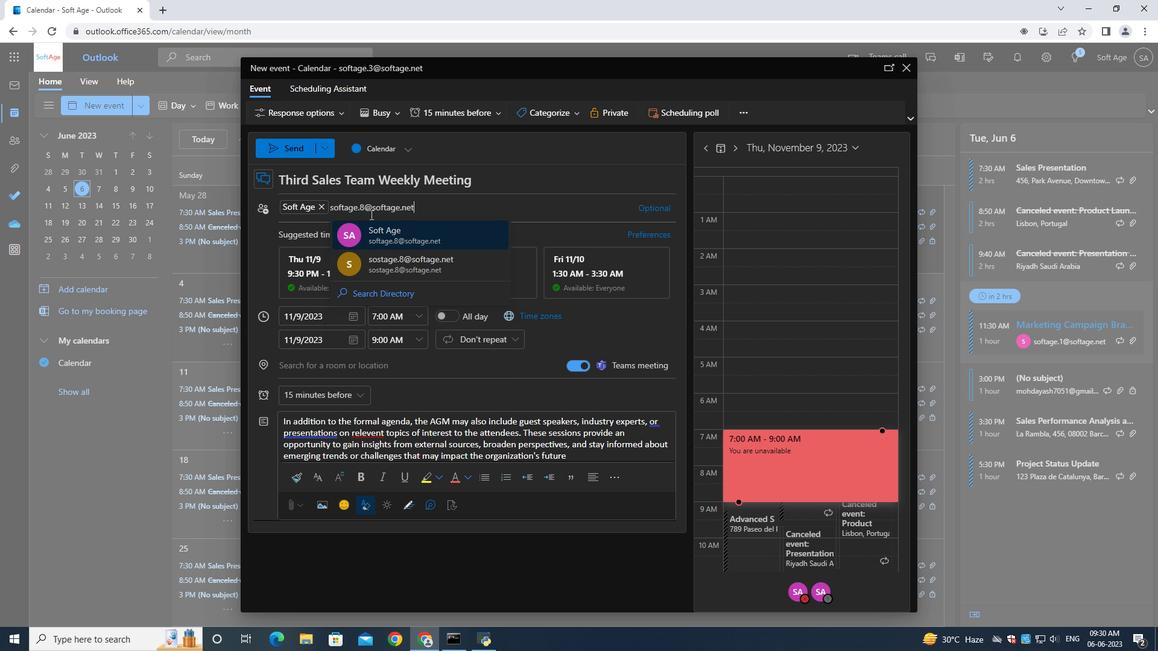 
Action: Mouse moved to (375, 232)
Screenshot: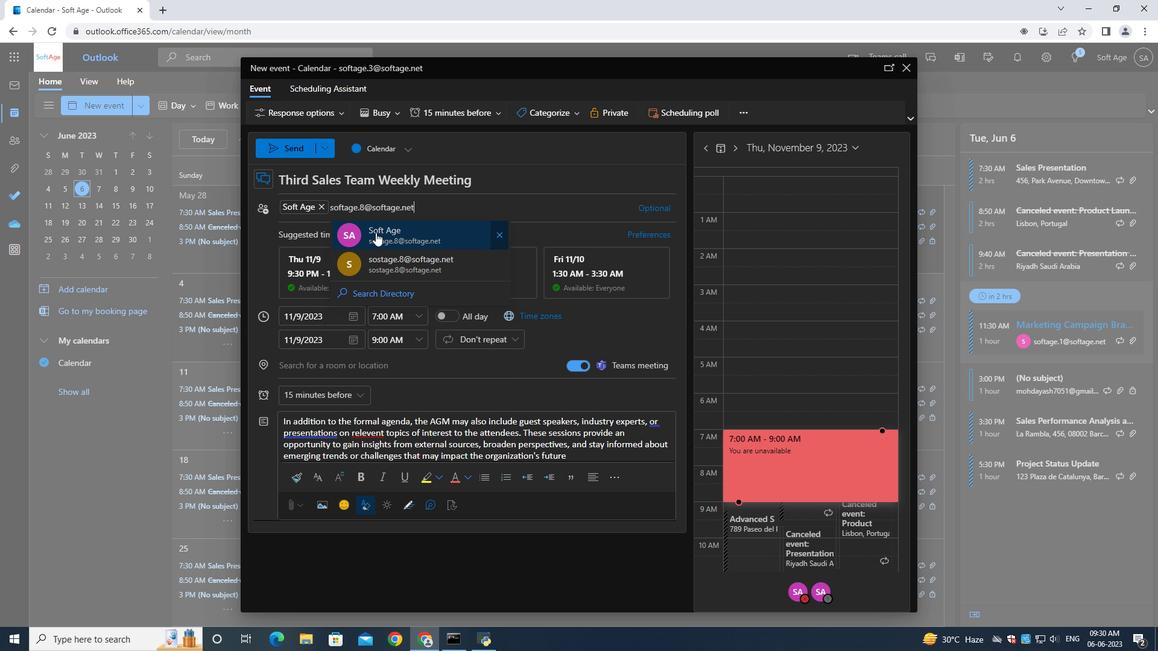 
Action: Mouse pressed left at (375, 232)
Screenshot: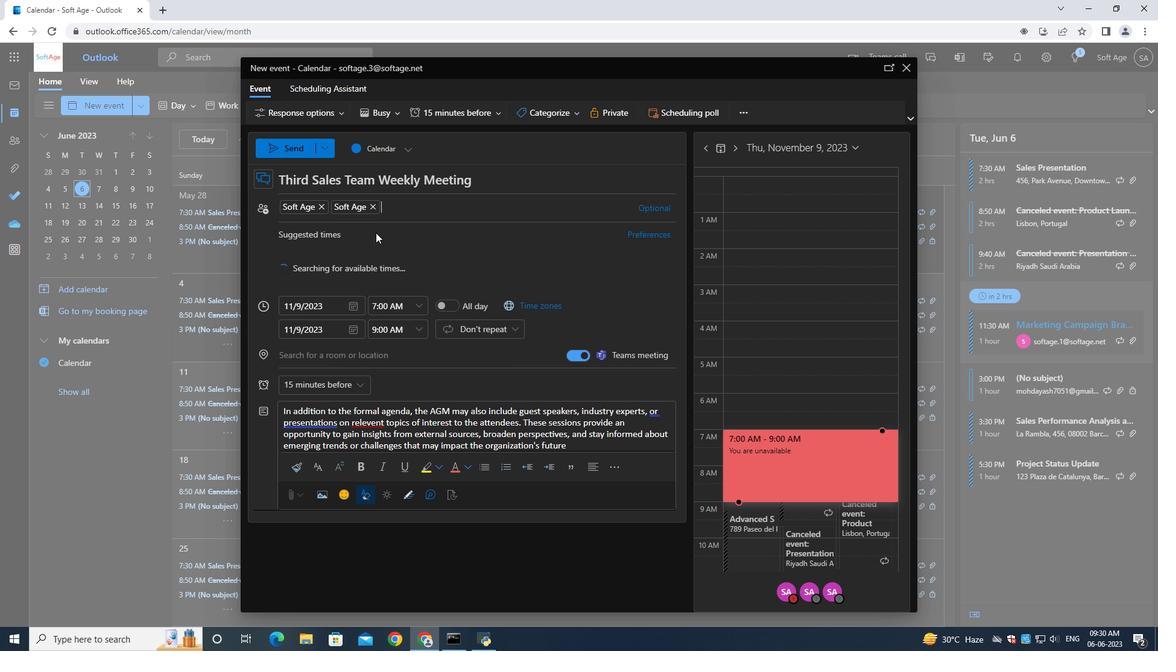 
Action: Mouse moved to (322, 428)
Screenshot: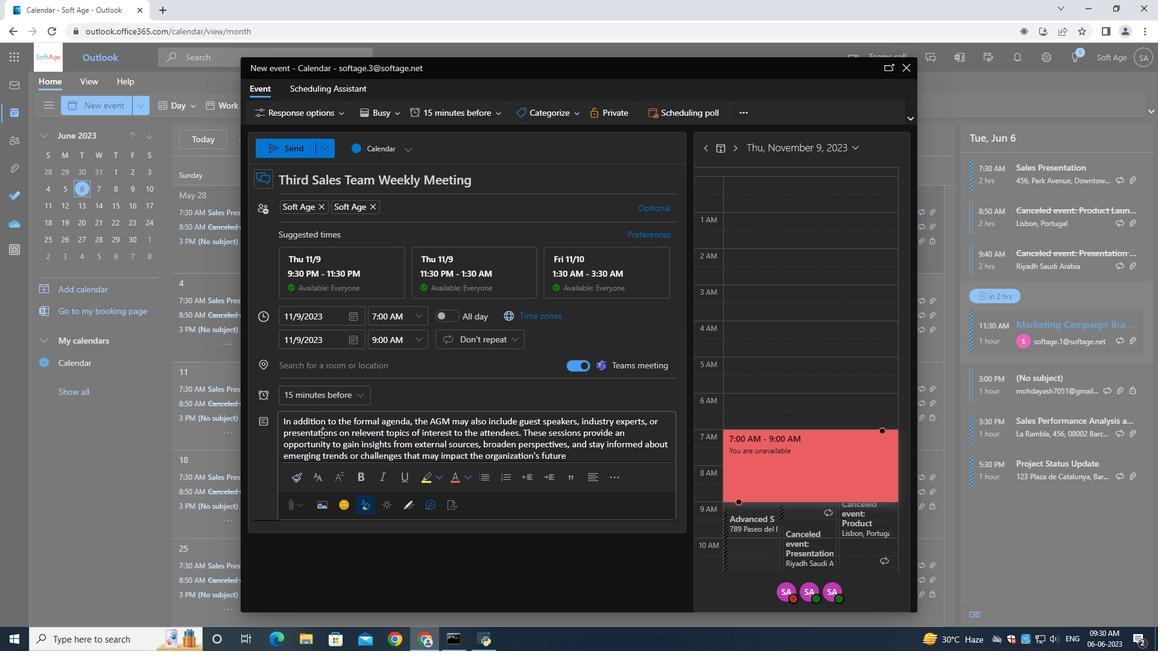 
Action: Mouse pressed left at (322, 428)
Screenshot: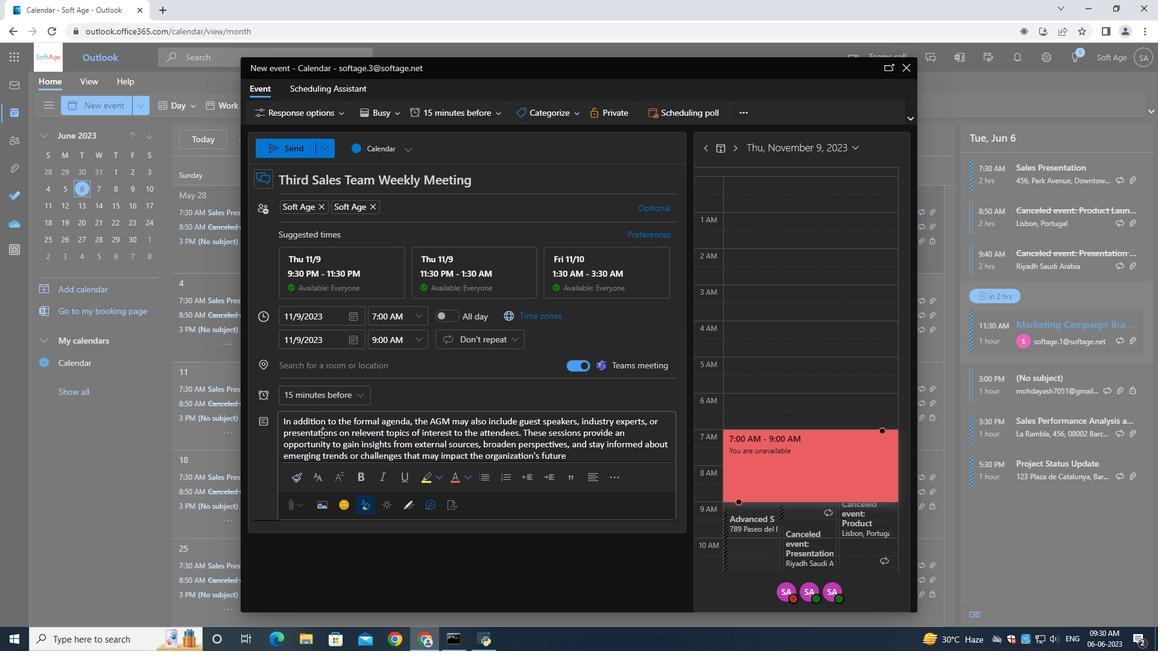 
Action: Mouse moved to (321, 433)
Screenshot: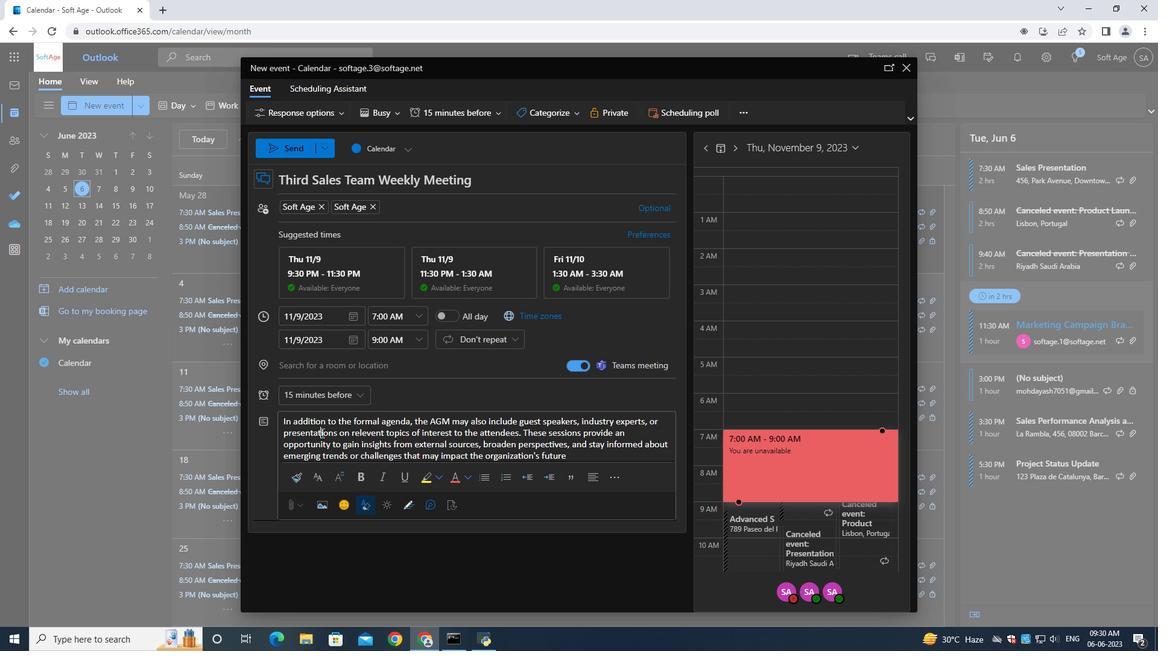 
Action: Mouse pressed left at (321, 433)
Screenshot: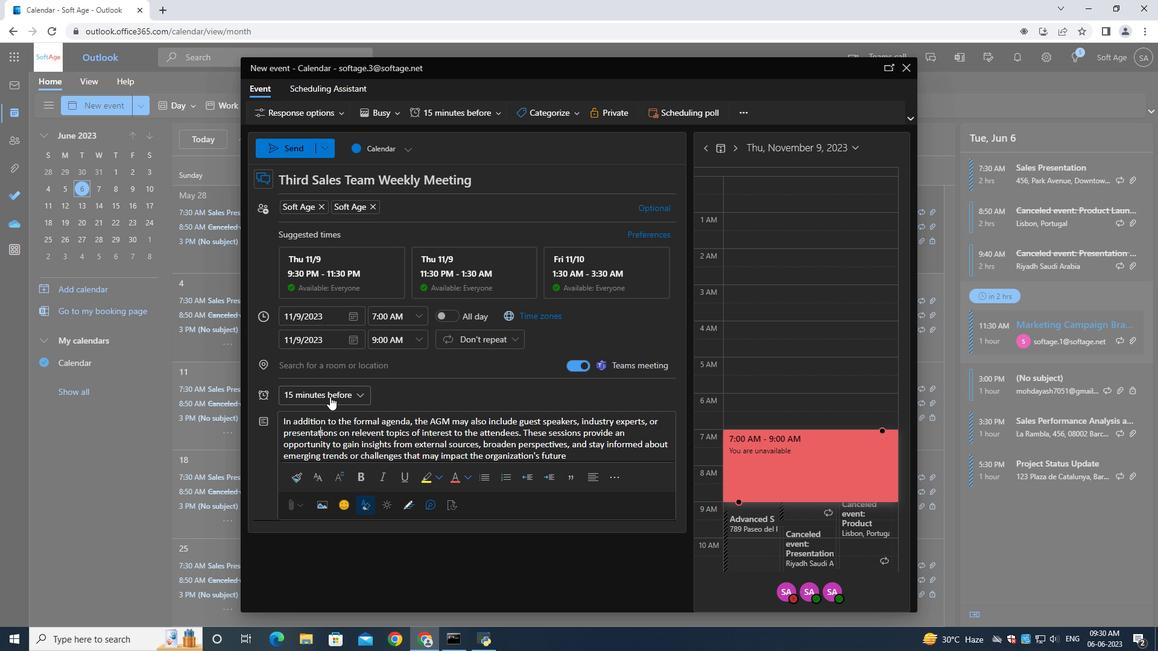 
Action: Mouse moved to (329, 396)
Screenshot: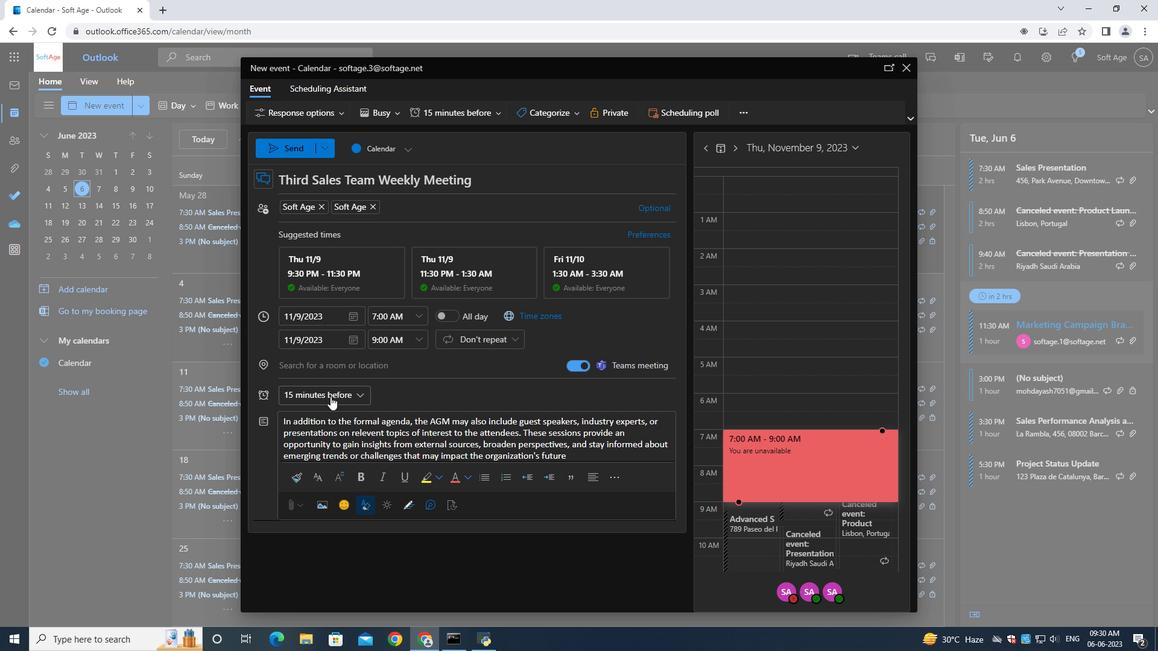 
Action: Mouse pressed left at (329, 396)
Screenshot: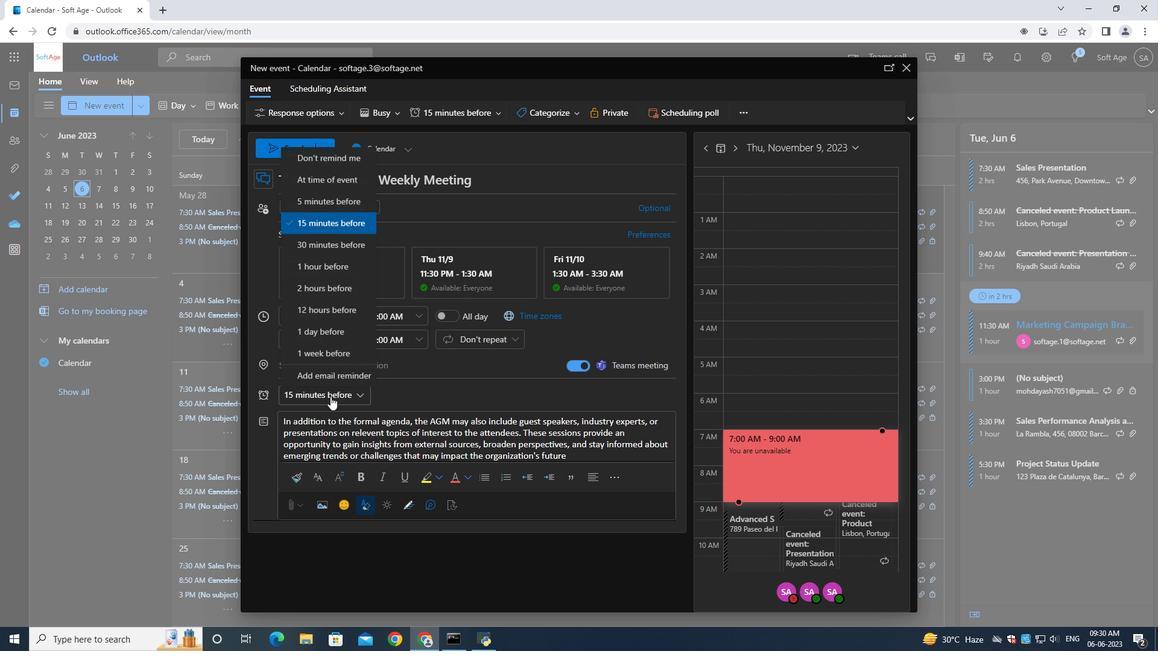 
Action: Mouse moved to (328, 252)
Screenshot: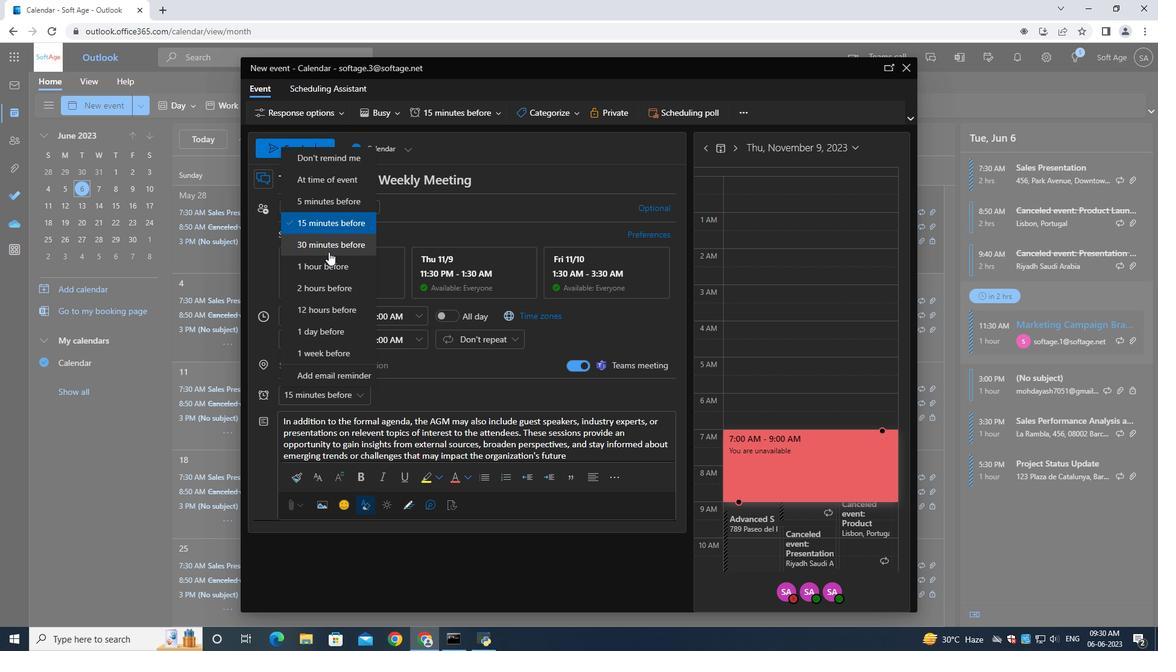 
Action: Mouse pressed left at (328, 252)
Screenshot: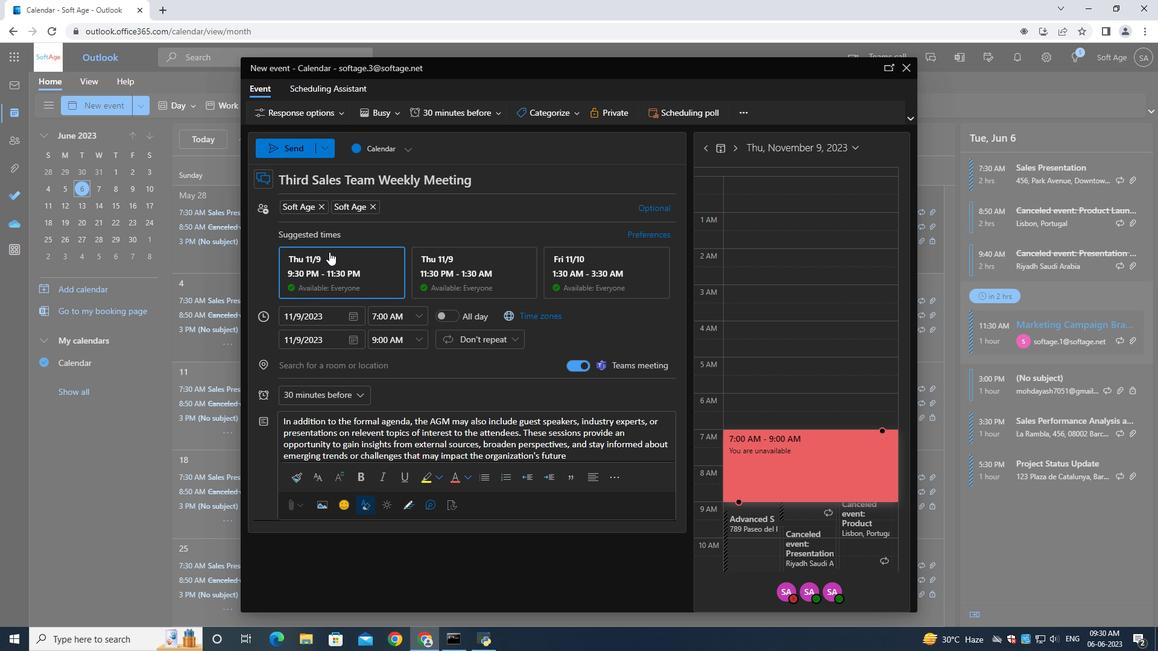 
Action: Mouse moved to (296, 145)
Screenshot: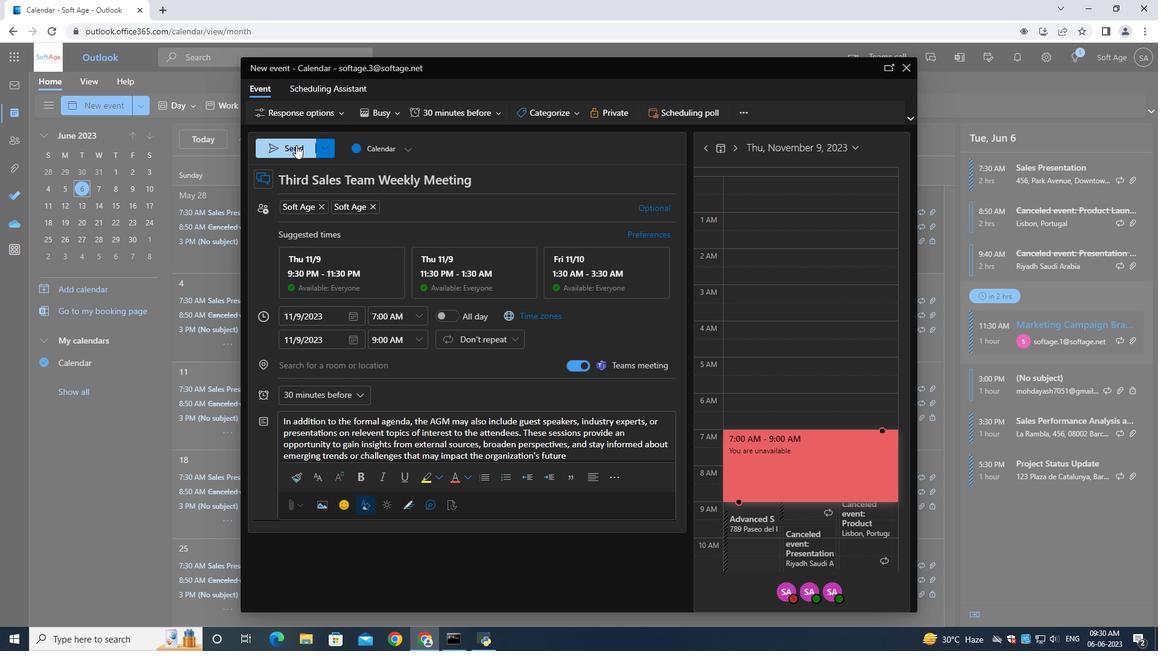 
Action: Mouse pressed left at (296, 145)
Screenshot: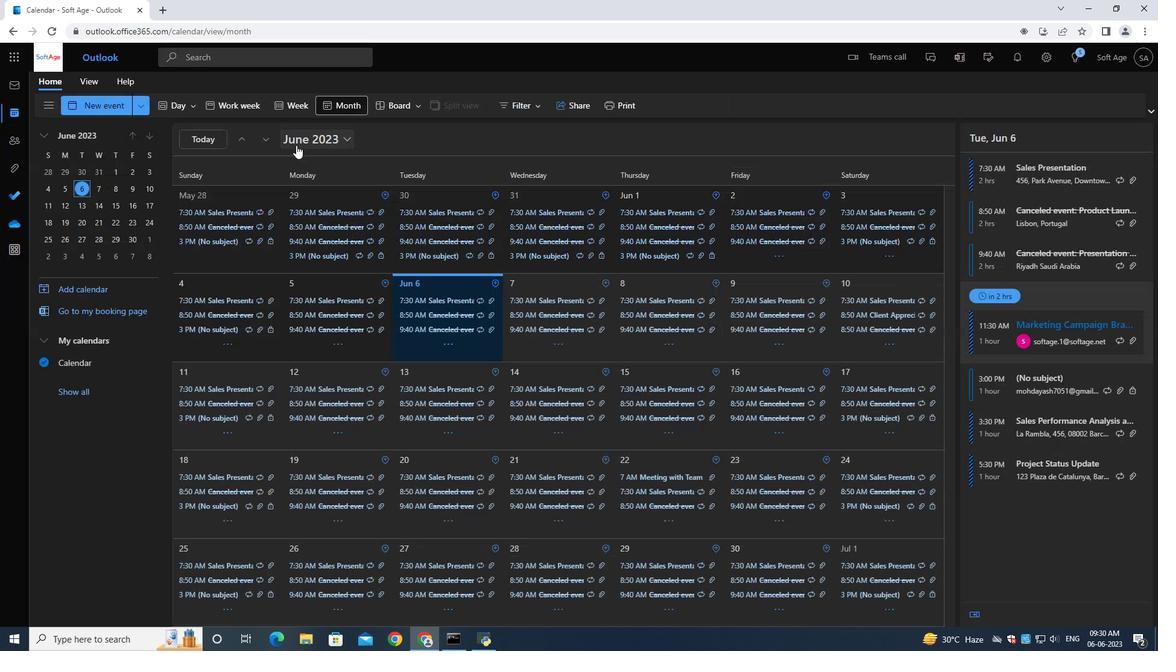
